 Task: Look for space in Kot Diji, Pakistan from 2nd June, 2023 to 15th June, 2023 for 2 adults in price range Rs.10000 to Rs.15000. Place can be entire place with 1  bedroom having 1 bed and 1 bathroom. Property type can be house, flat, guest house, hotel. Booking option can be shelf check-in. Required host language is English.
Action: Mouse moved to (541, 94)
Screenshot: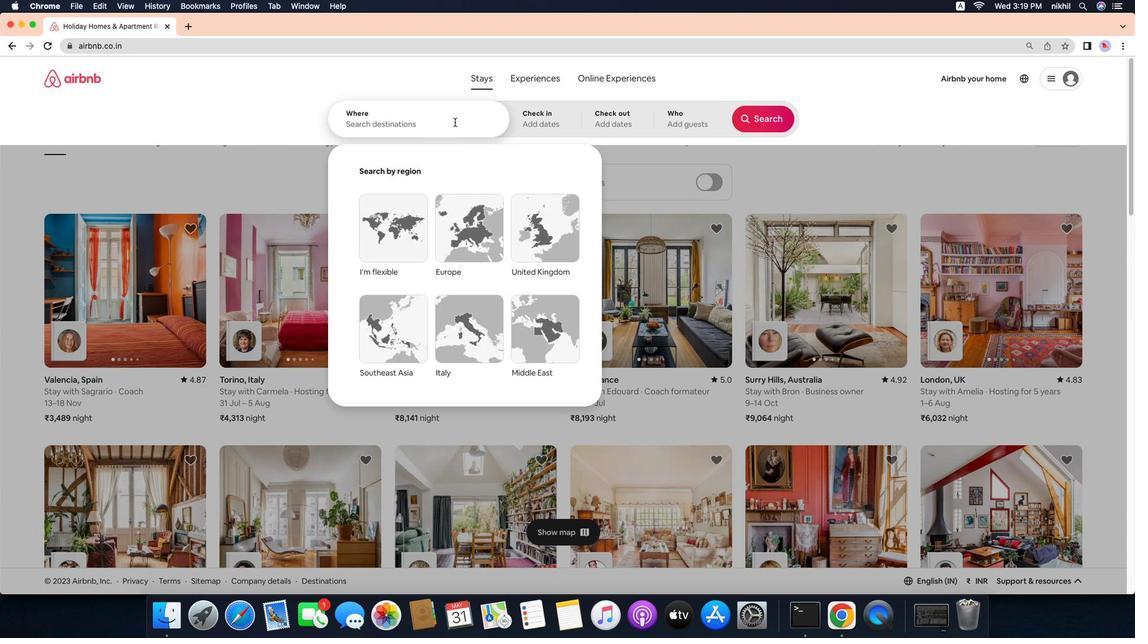 
Action: Mouse pressed left at (541, 94)
Screenshot: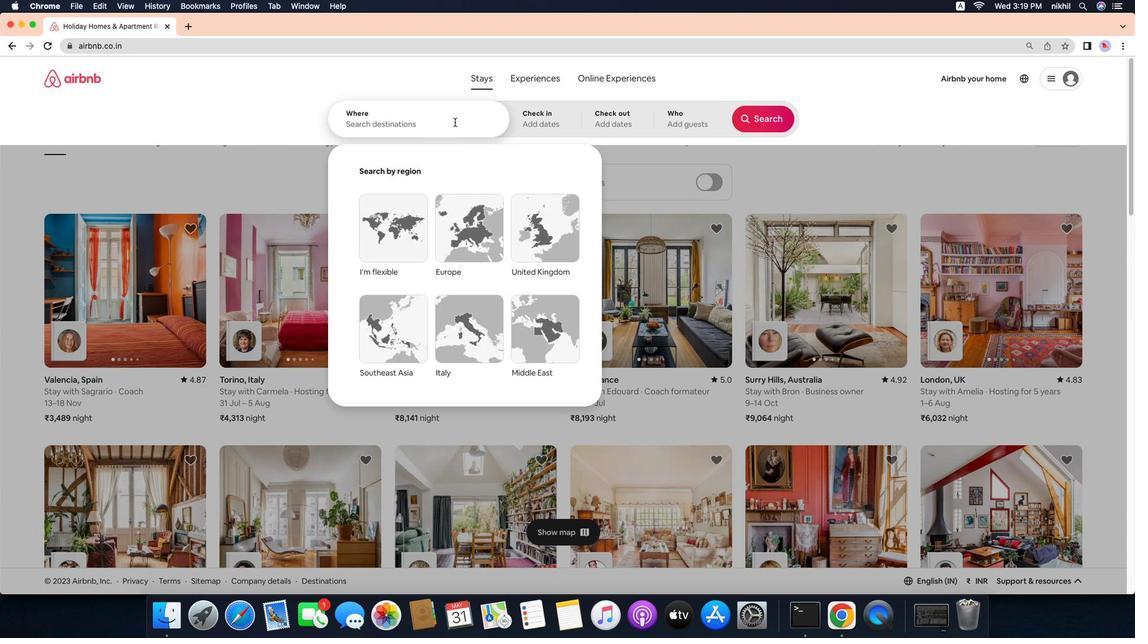 
Action: Mouse moved to (565, 101)
Screenshot: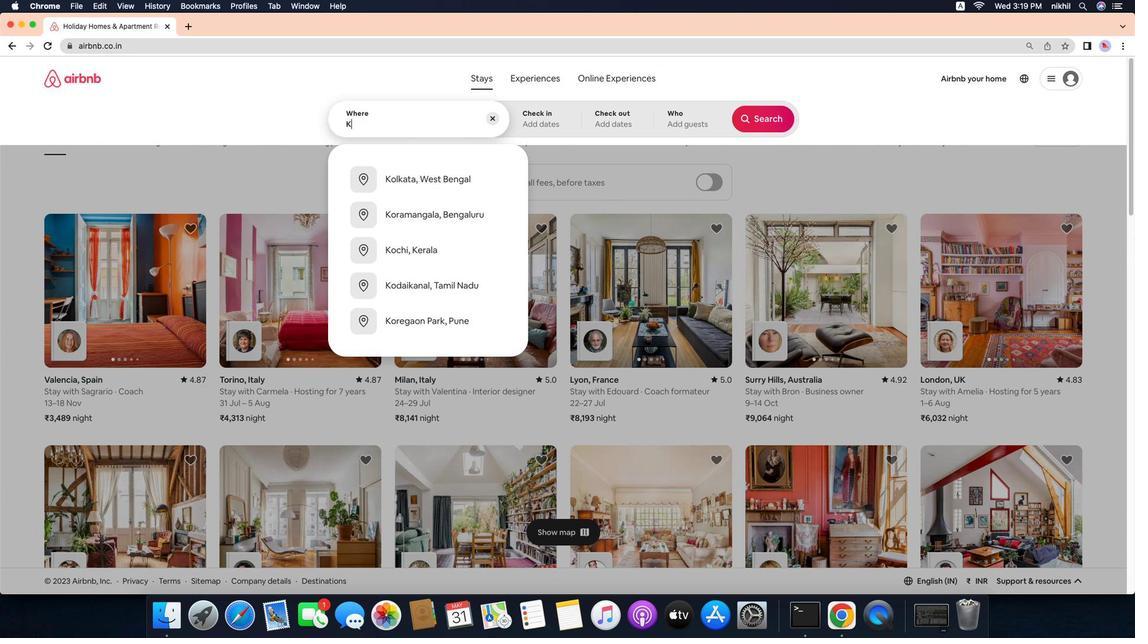 
Action: Mouse pressed left at (565, 101)
Screenshot: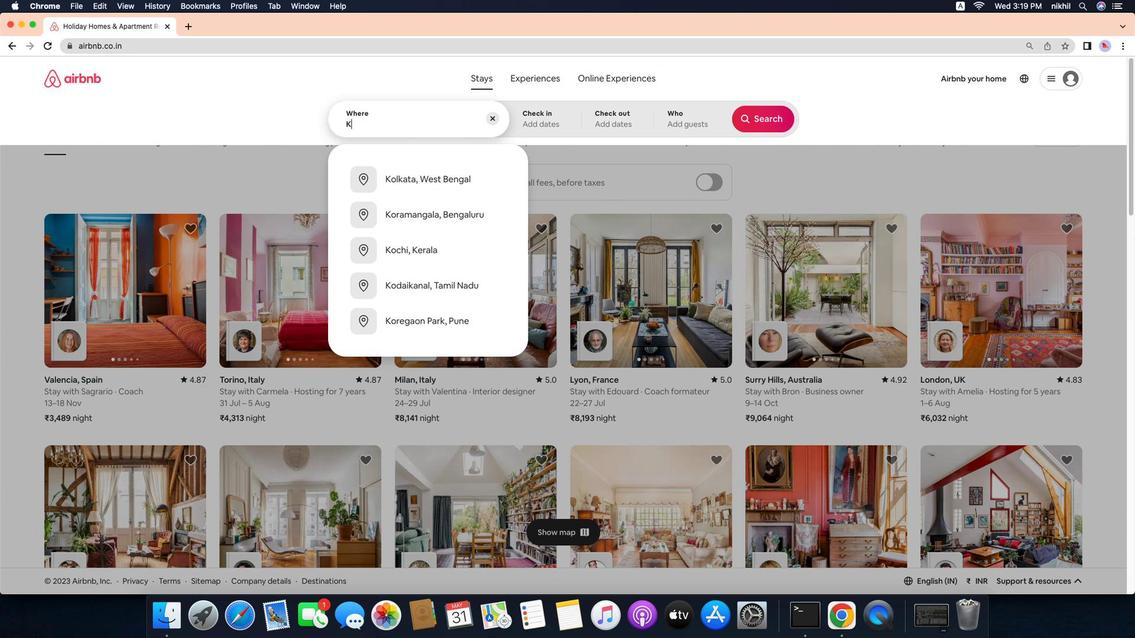 
Action: Mouse moved to (525, 139)
Screenshot: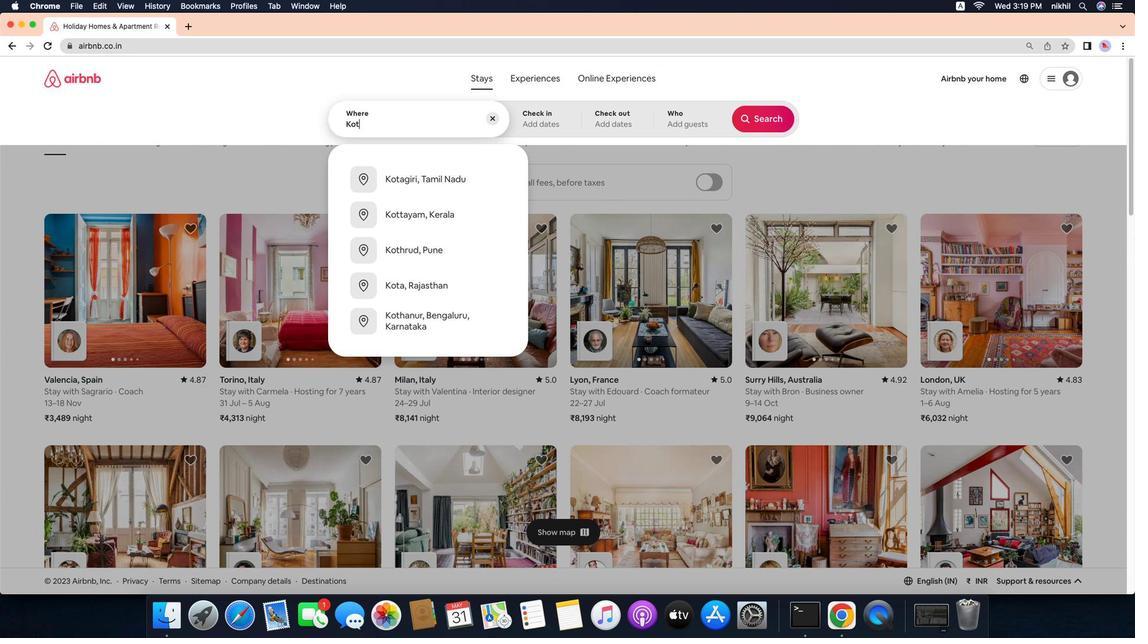 
Action: Mouse pressed left at (525, 139)
Screenshot: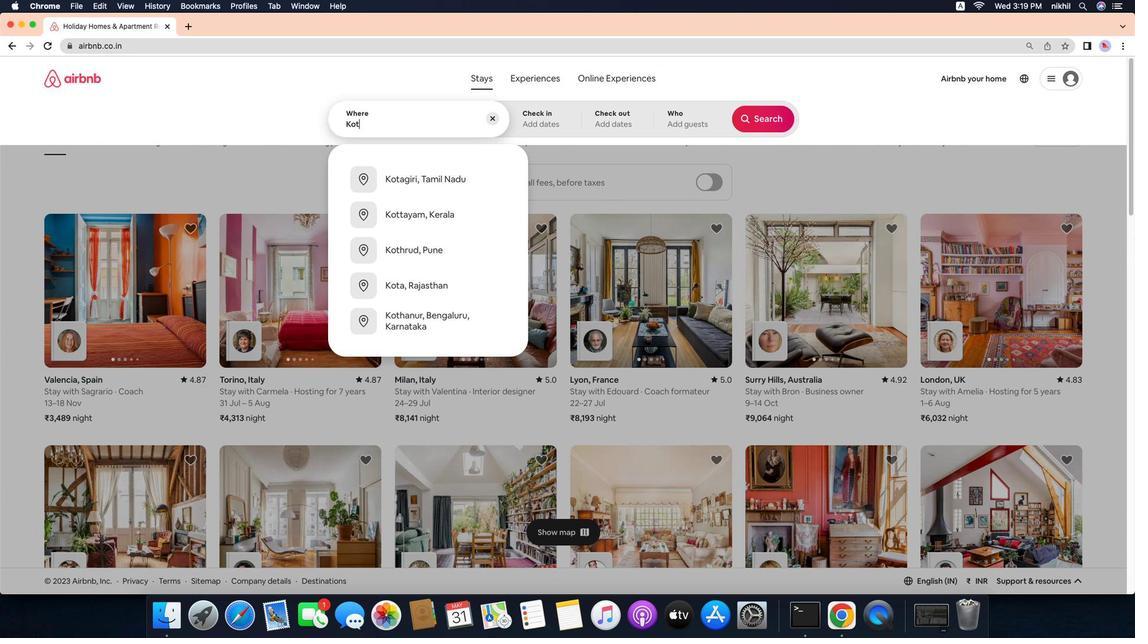 
Action: Mouse moved to (525, 137)
Screenshot: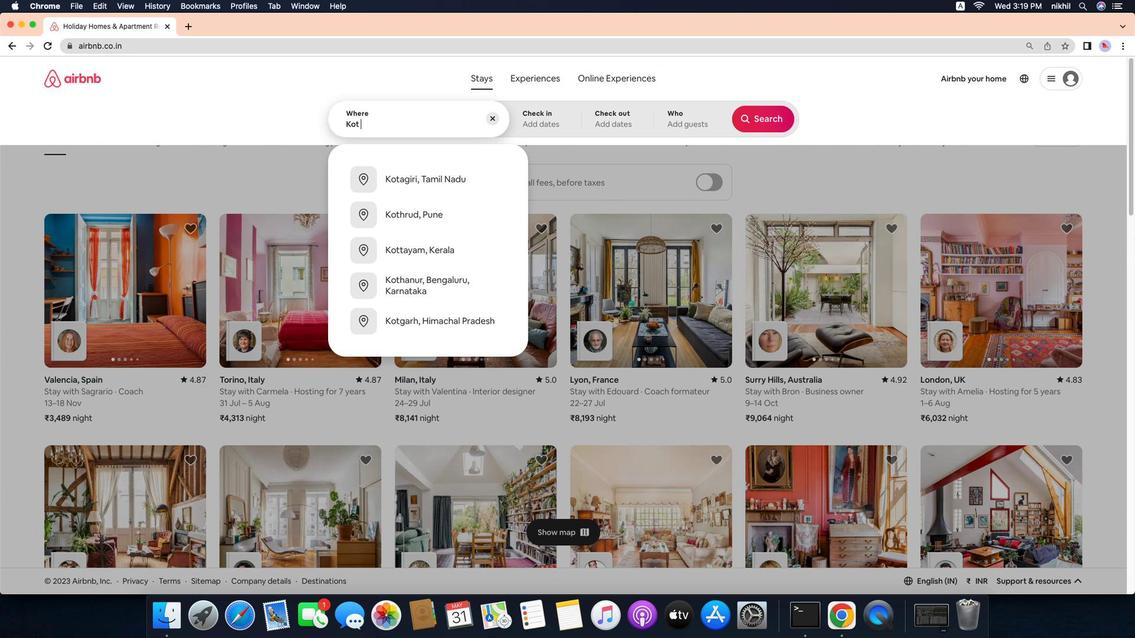 
Action: Key pressed Key.caps_lock'K'Key.caps_lock'o''t'Key.spaceKey.caps_lock'D'Key.caps_lock'i''j''i'','
Screenshot: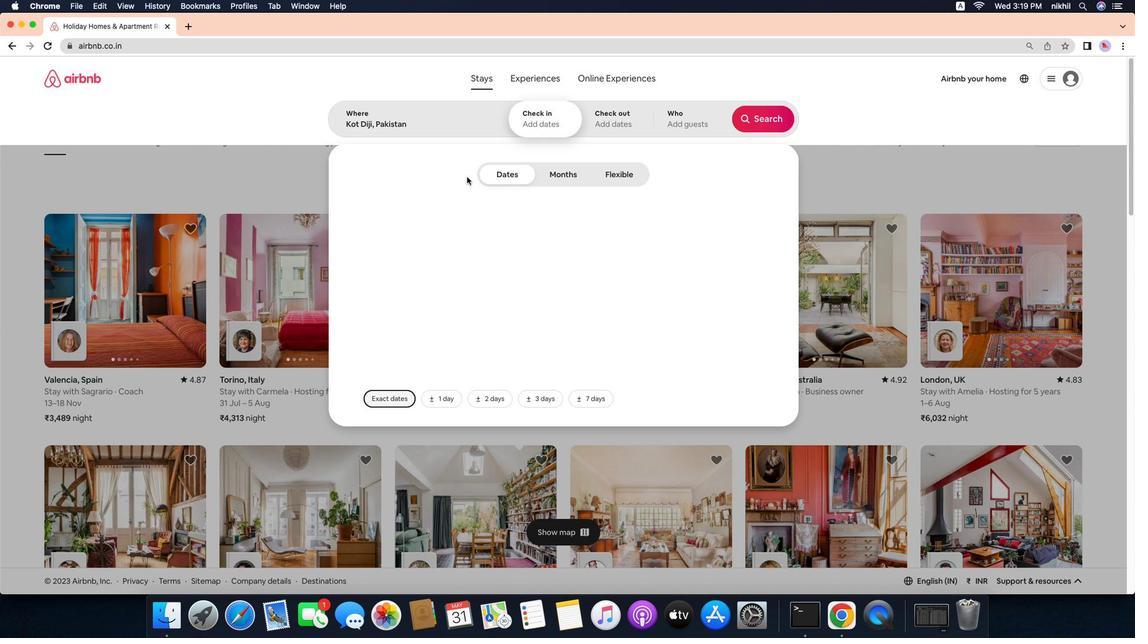 
Action: Mouse moved to (535, 193)
Screenshot: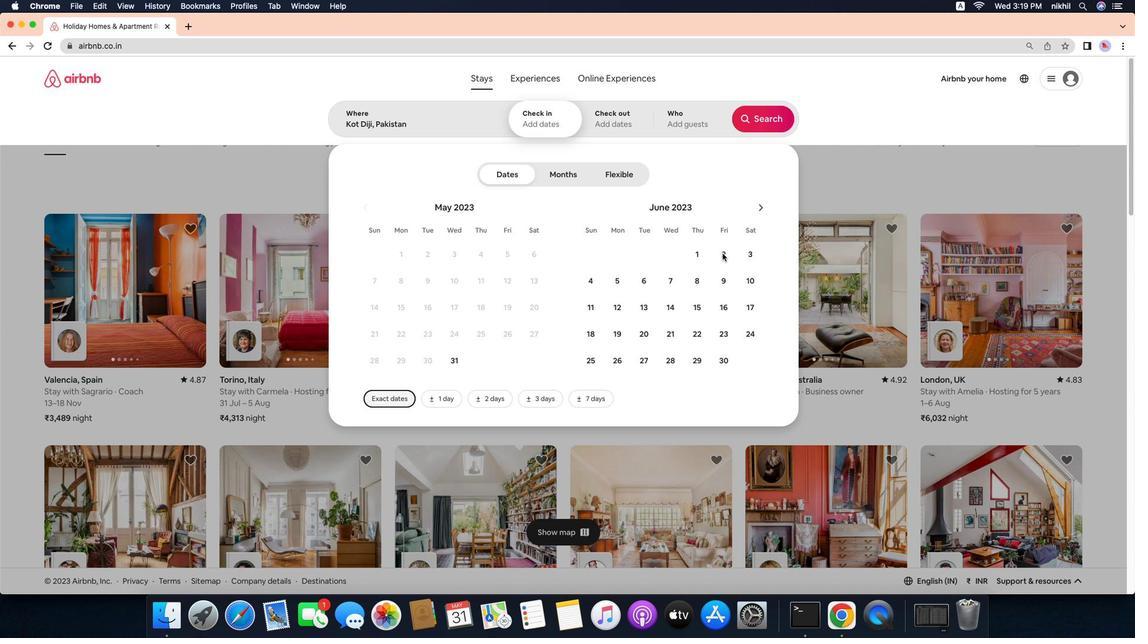
Action: Mouse pressed left at (535, 193)
Screenshot: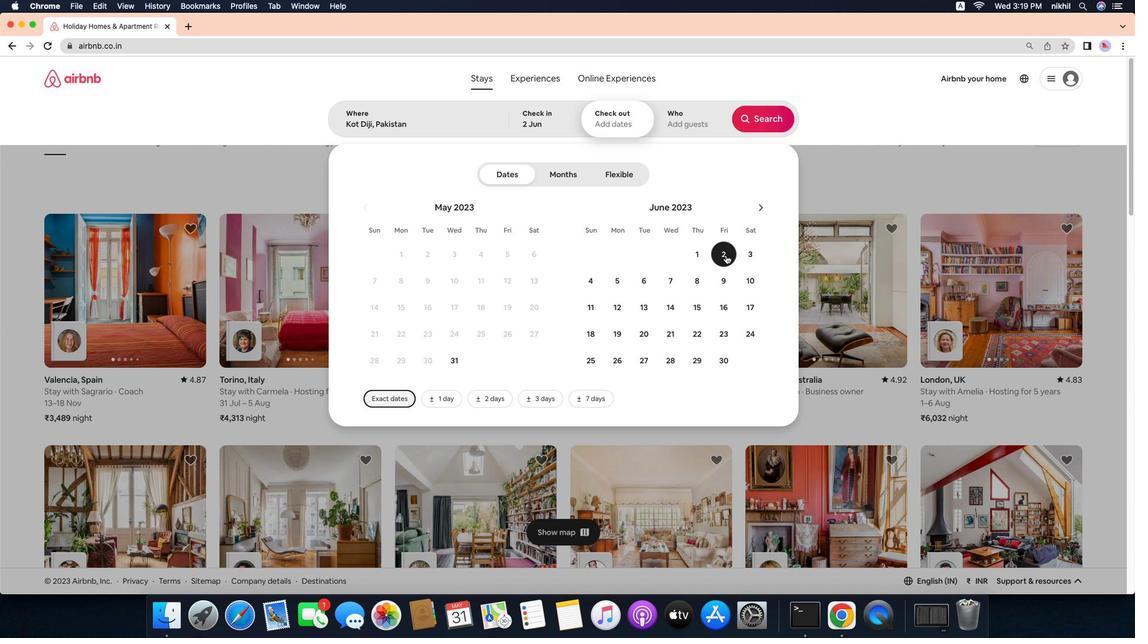 
Action: Mouse moved to (749, 270)
Screenshot: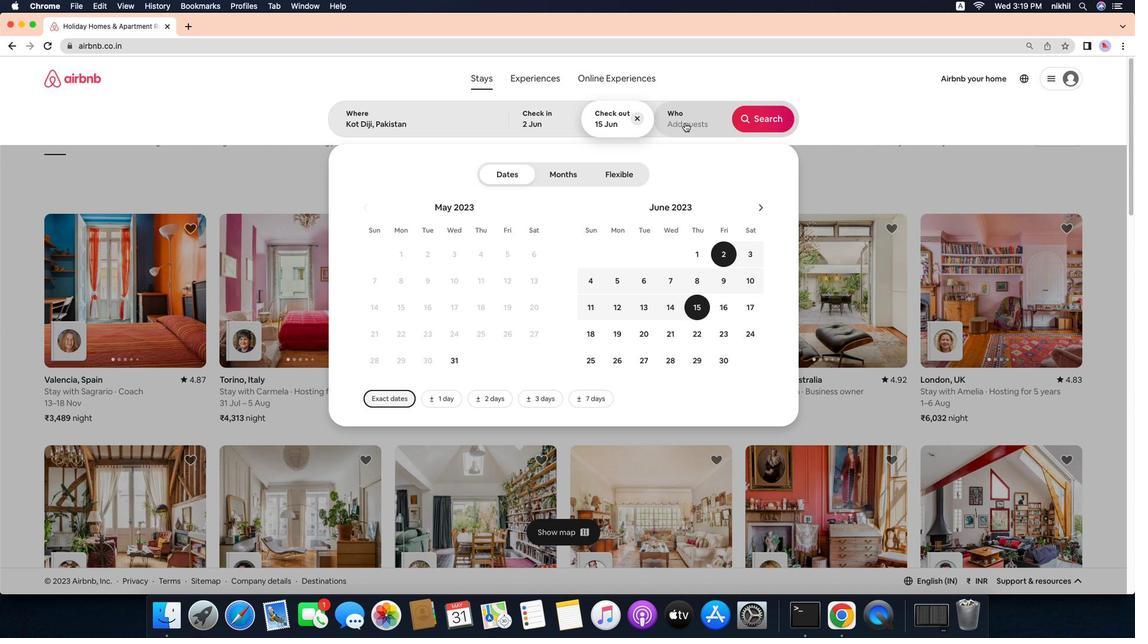 
Action: Mouse pressed left at (749, 270)
Screenshot: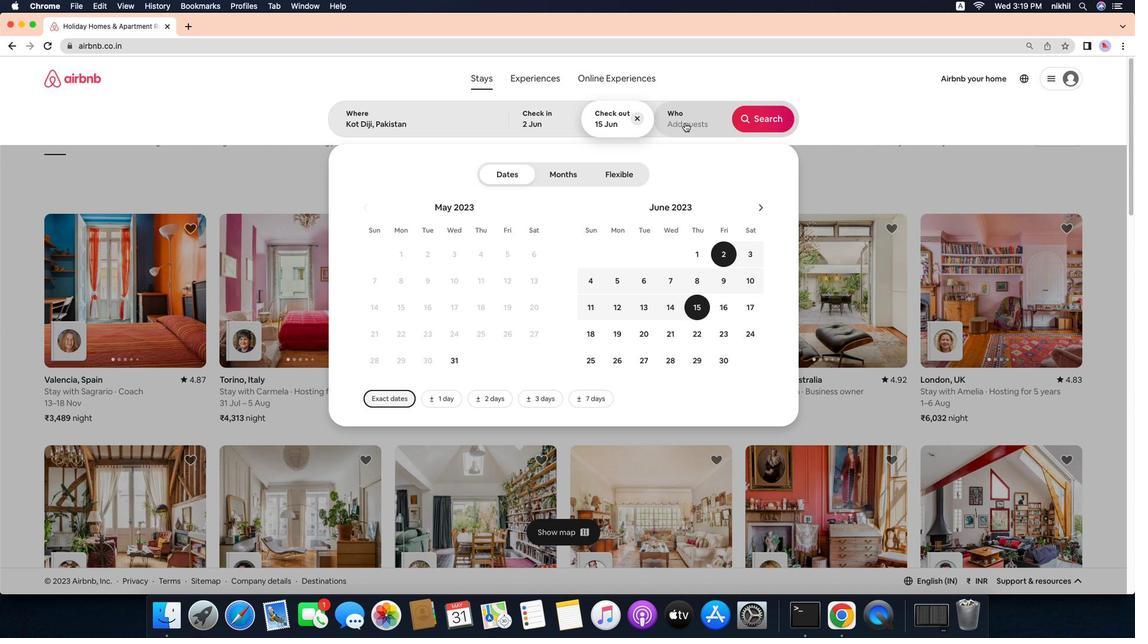 
Action: Mouse moved to (724, 321)
Screenshot: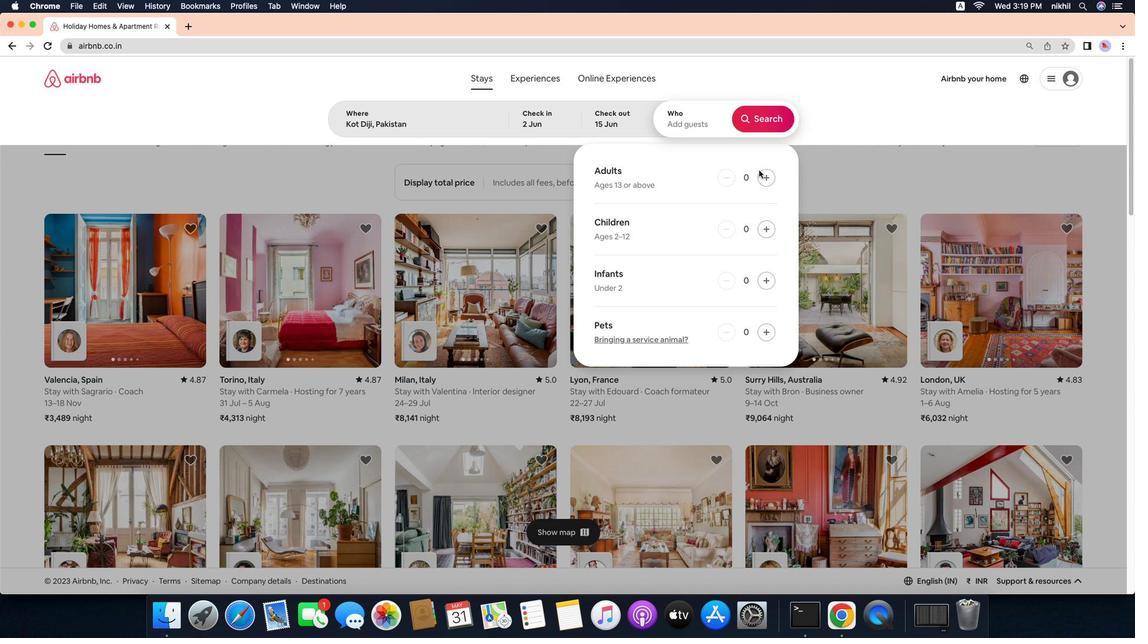 
Action: Mouse pressed left at (724, 321)
Screenshot: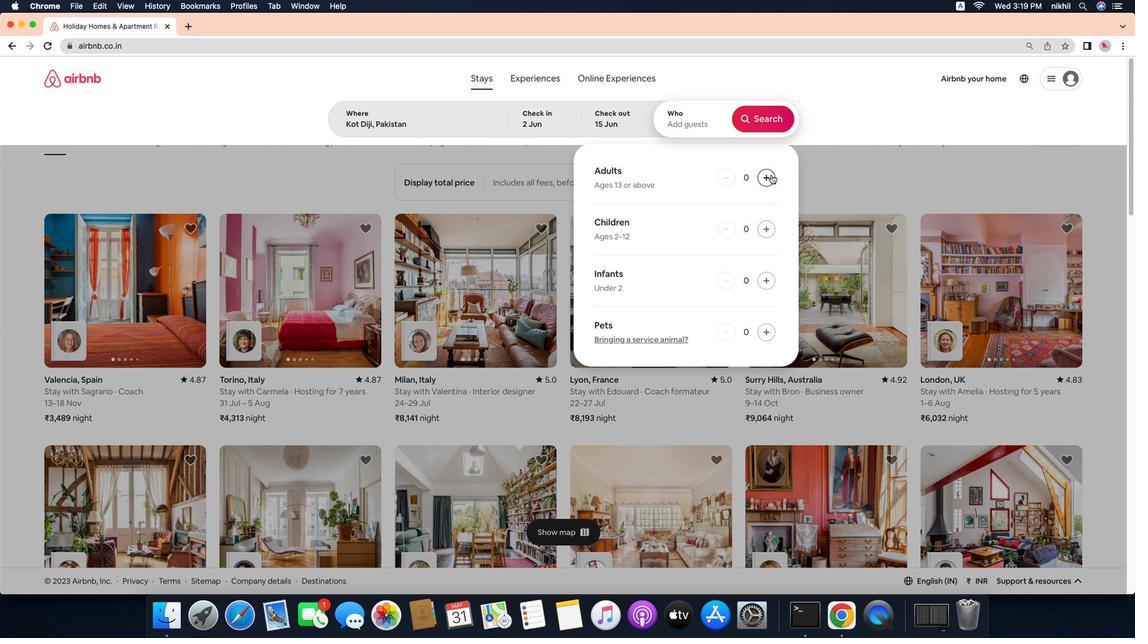 
Action: Mouse moved to (717, 138)
Screenshot: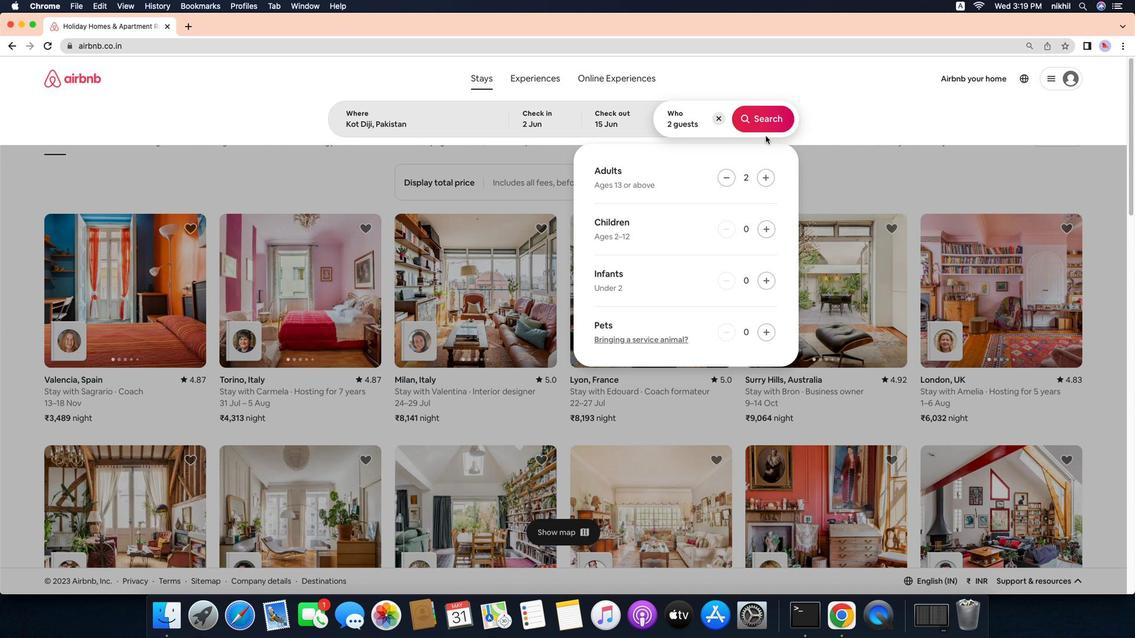 
Action: Mouse pressed left at (717, 138)
Screenshot: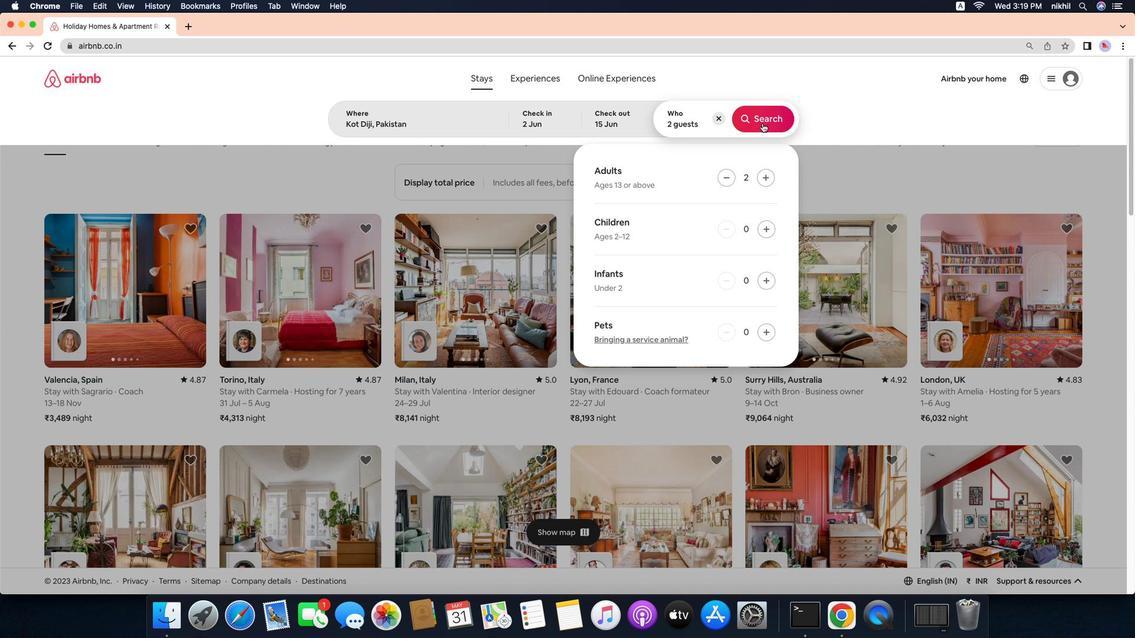 
Action: Mouse moved to (790, 191)
Screenshot: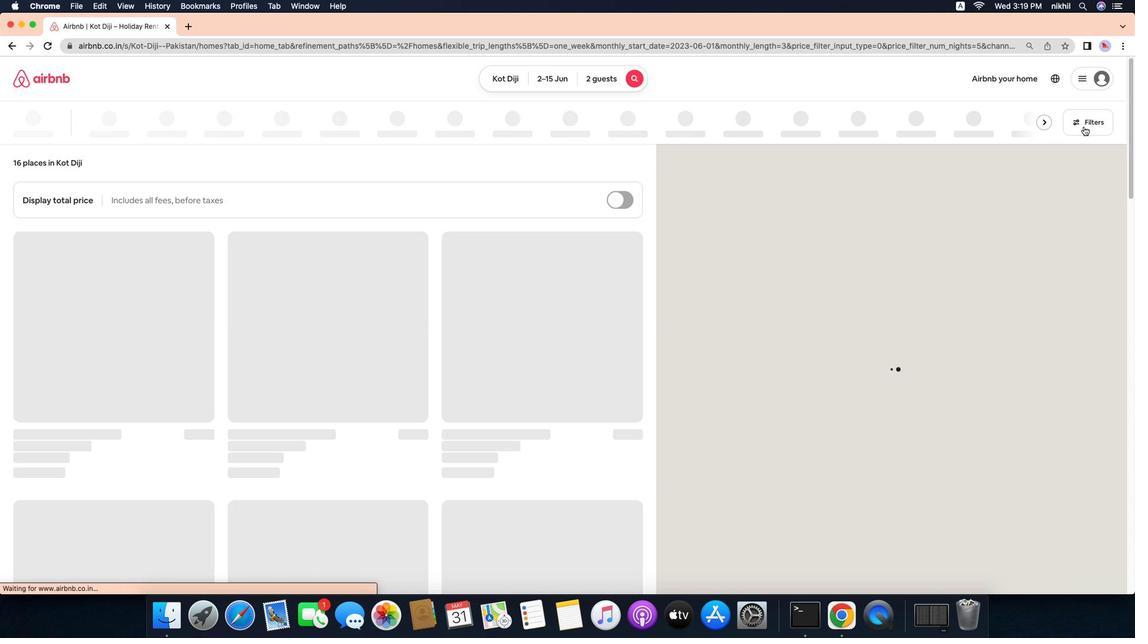 
Action: Mouse pressed left at (790, 191)
Screenshot: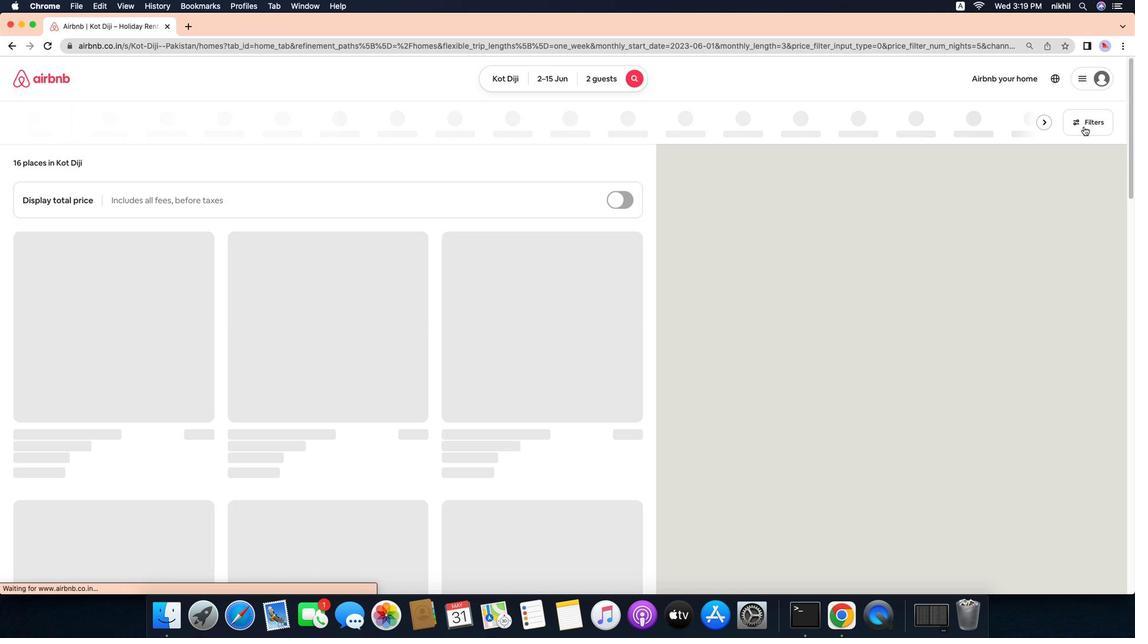 
Action: Mouse pressed left at (790, 191)
Screenshot: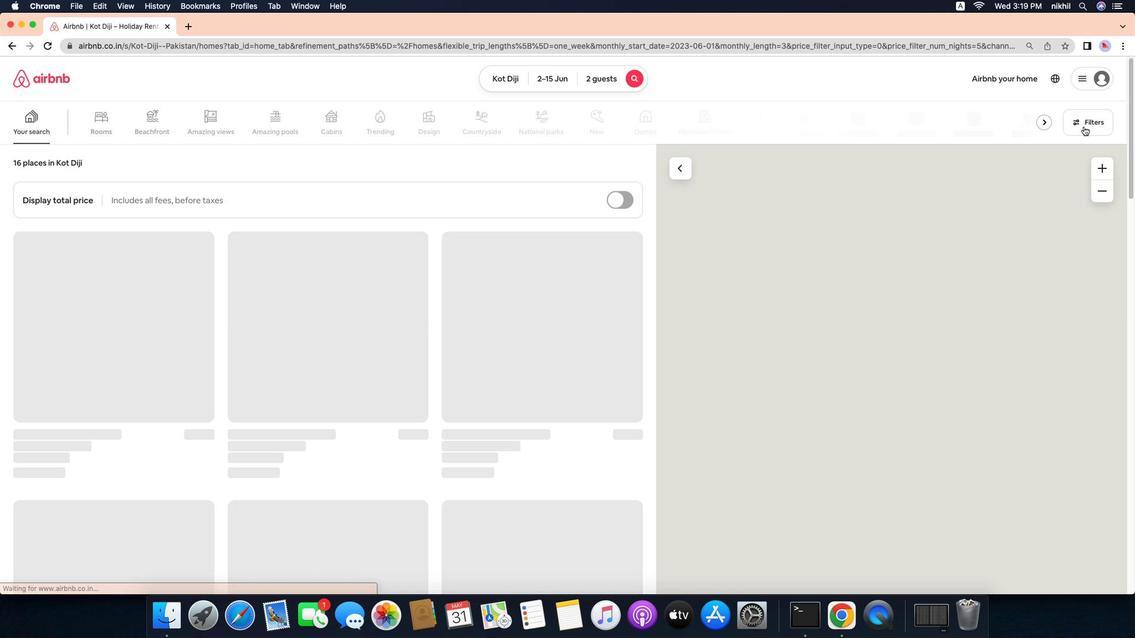 
Action: Mouse moved to (782, 139)
Screenshot: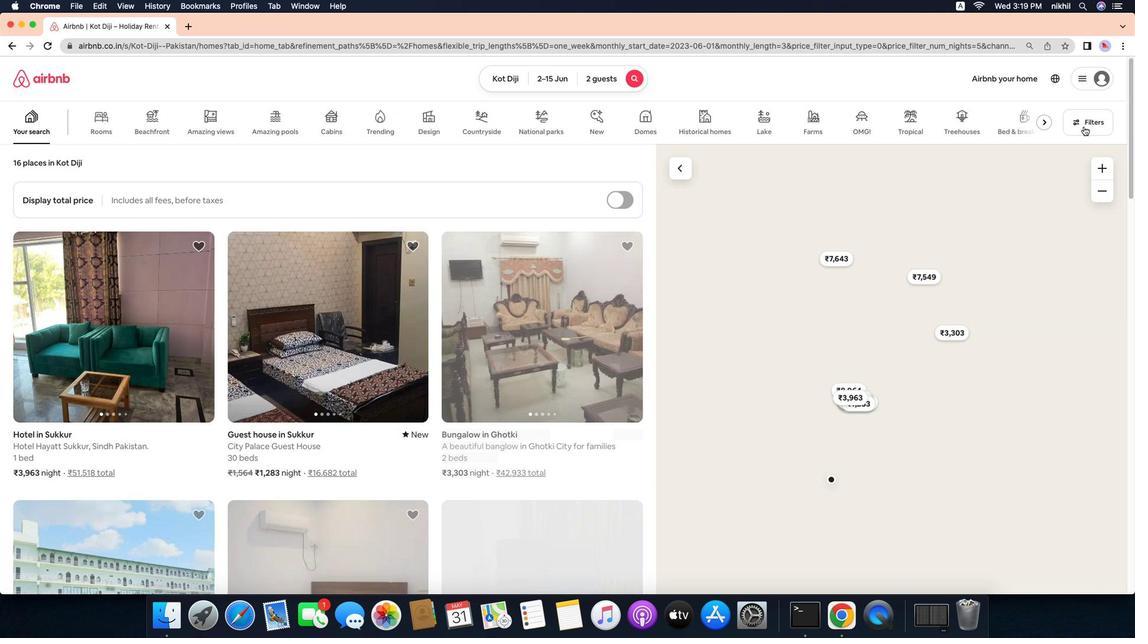 
Action: Mouse pressed left at (782, 139)
Screenshot: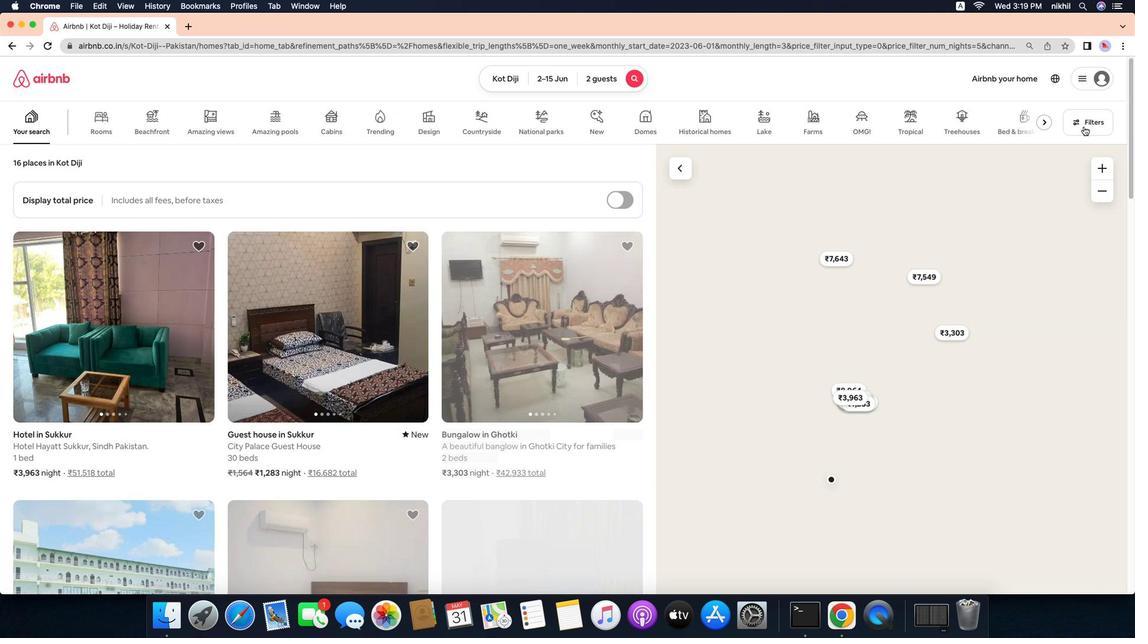 
Action: Mouse moved to (1052, 141)
Screenshot: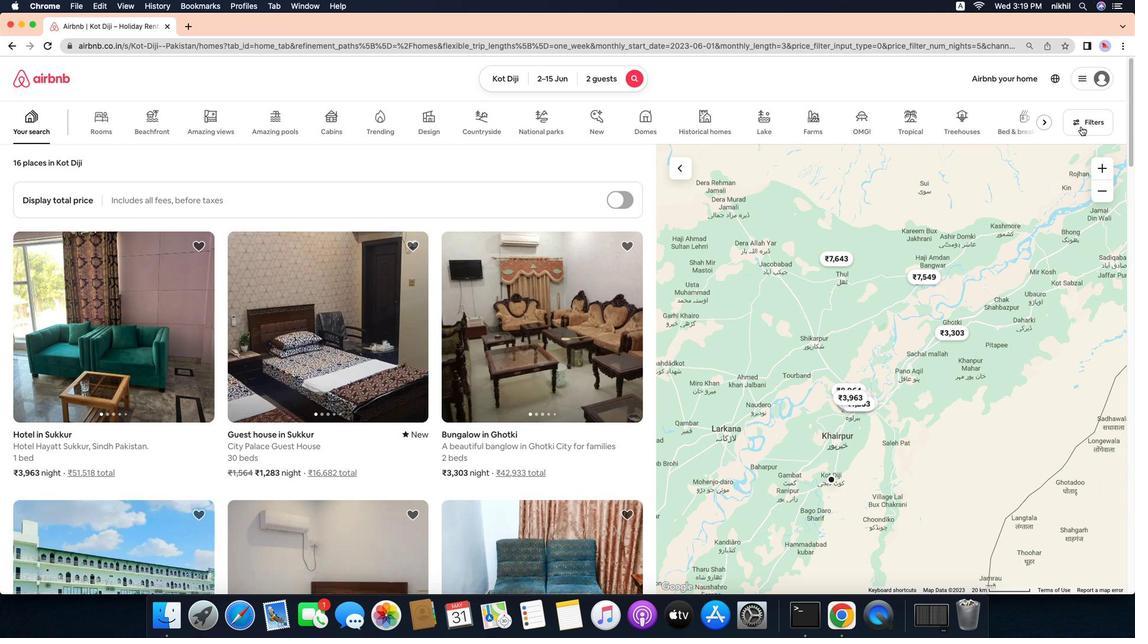 
Action: Mouse pressed left at (1052, 141)
Screenshot: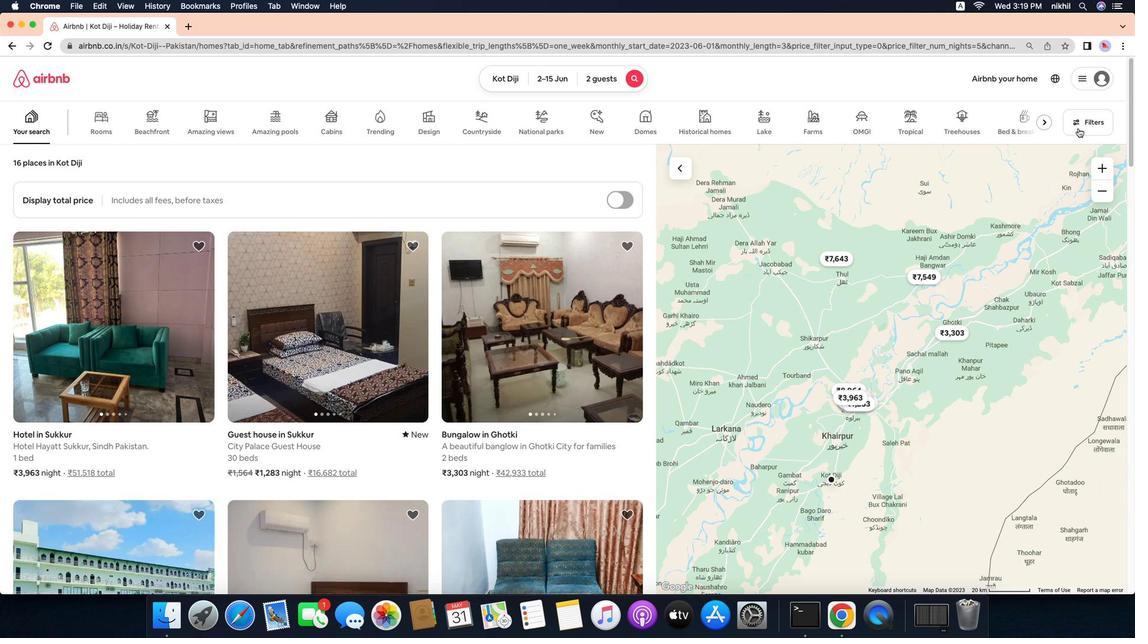 
Action: Mouse moved to (1047, 144)
Screenshot: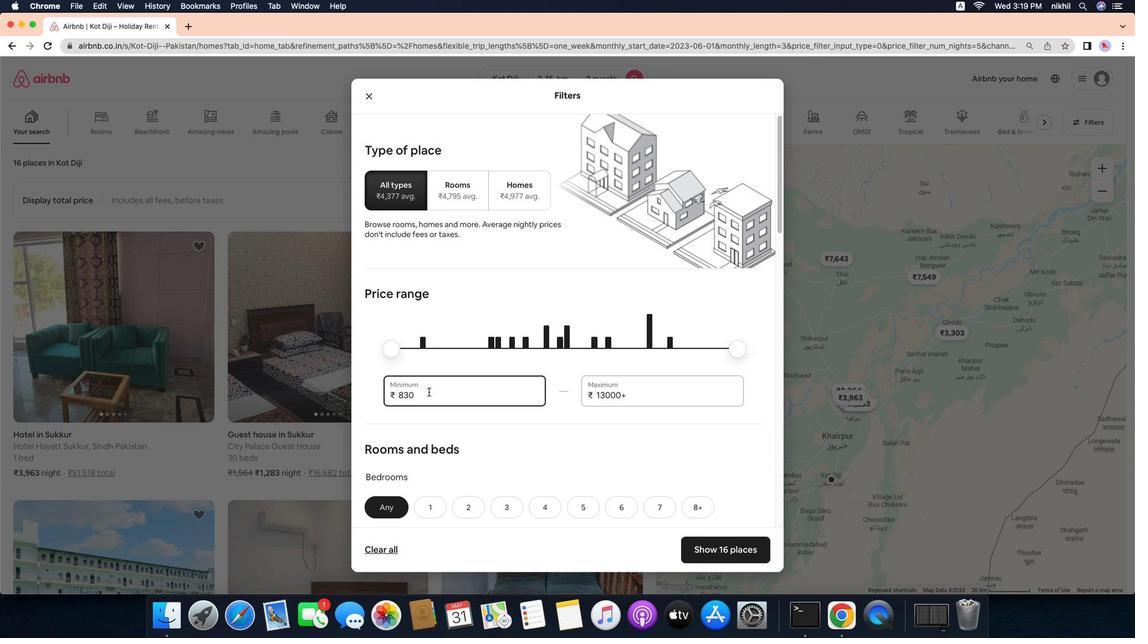 
Action: Mouse pressed left at (1047, 144)
Screenshot: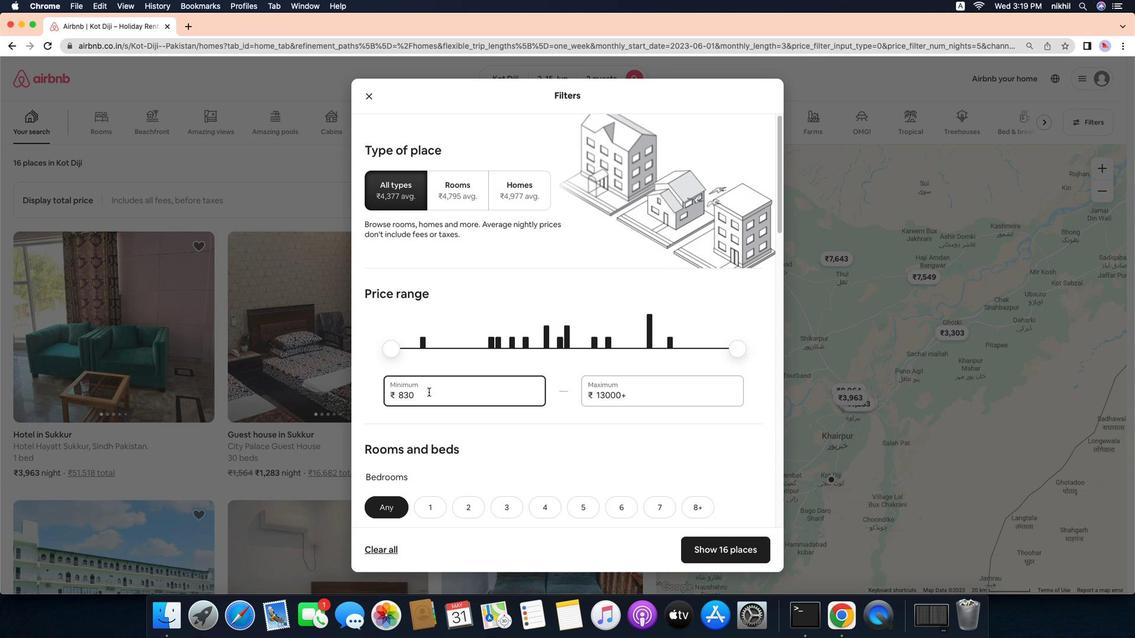 
Action: Mouse moved to (503, 409)
Screenshot: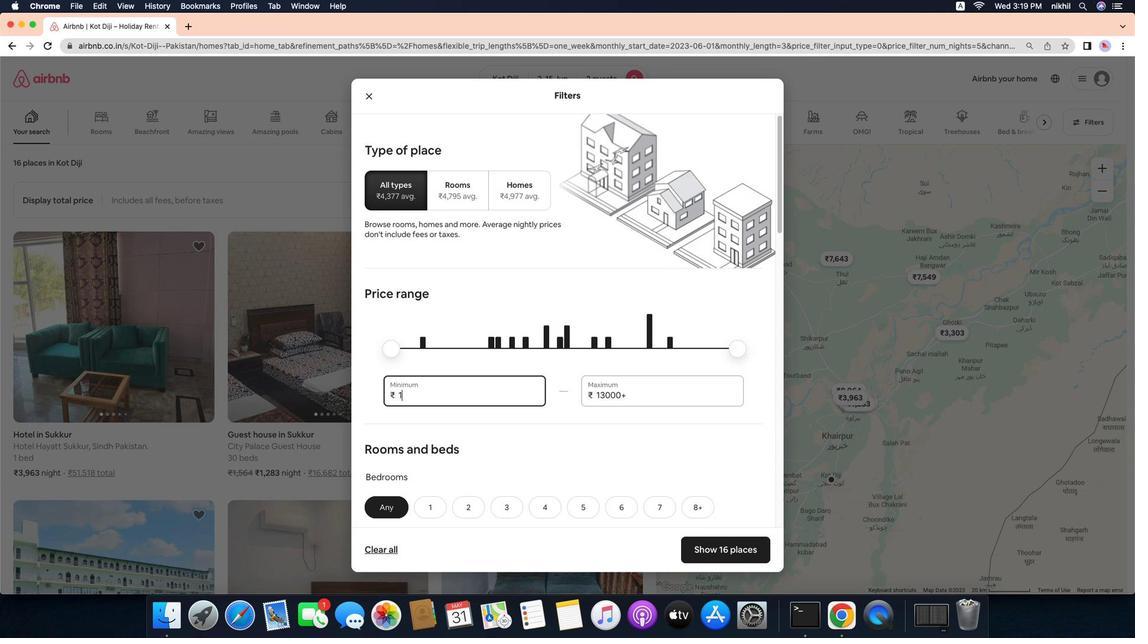 
Action: Mouse pressed left at (503, 409)
Screenshot: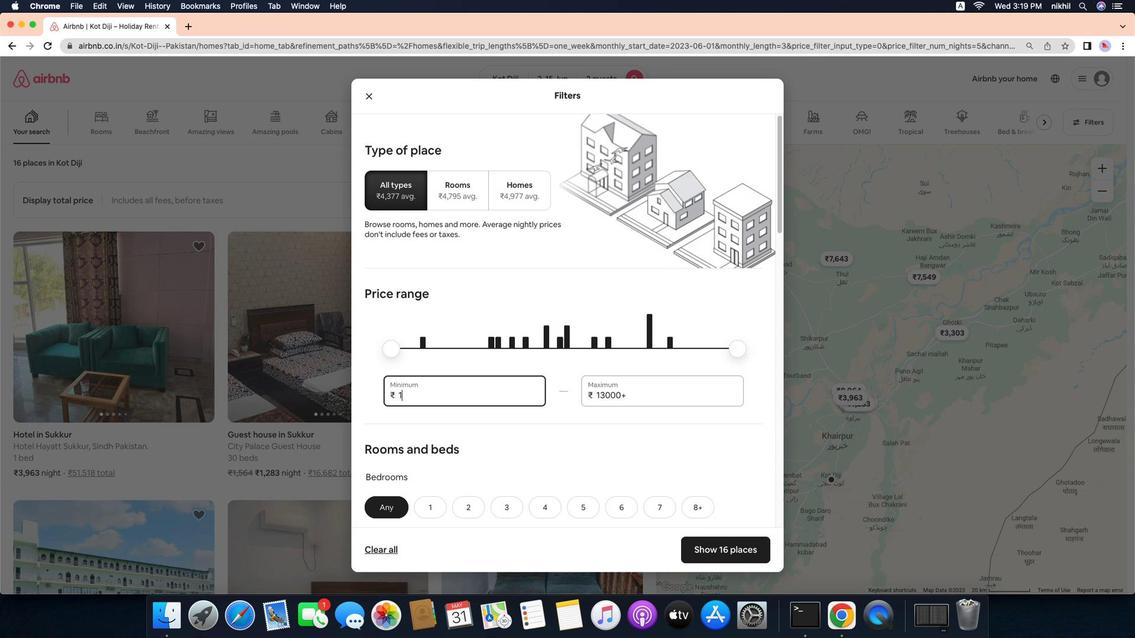 
Action: Mouse moved to (503, 409)
Screenshot: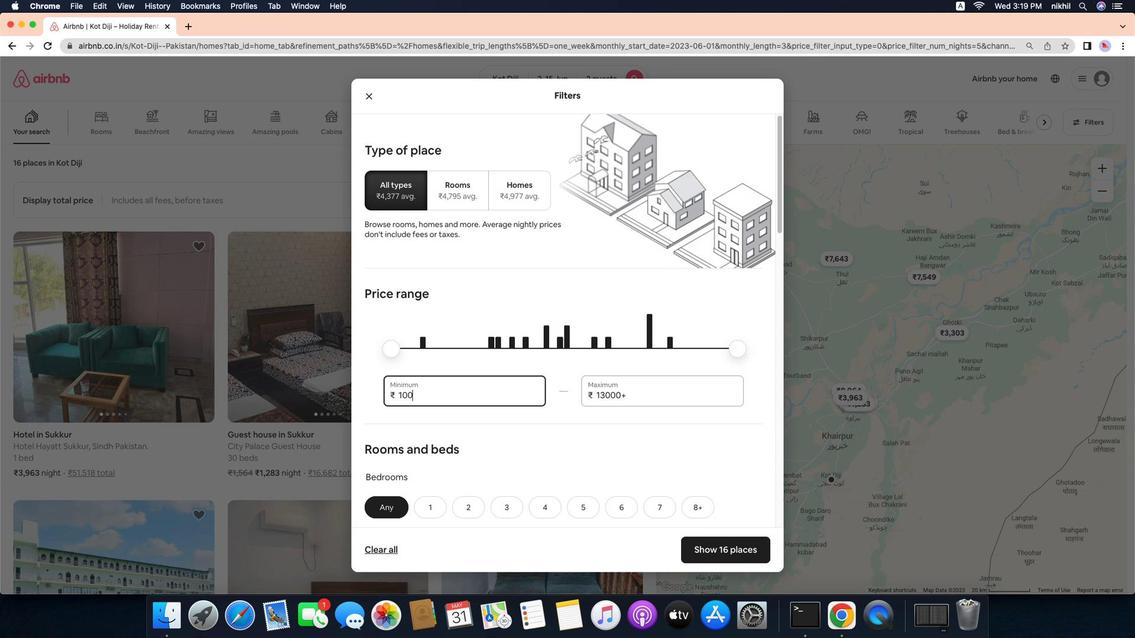 
Action: Key pressed Key.backspaceKey.backspaceKey.backspaceKey.backspace'1''0''0''0''0'
Screenshot: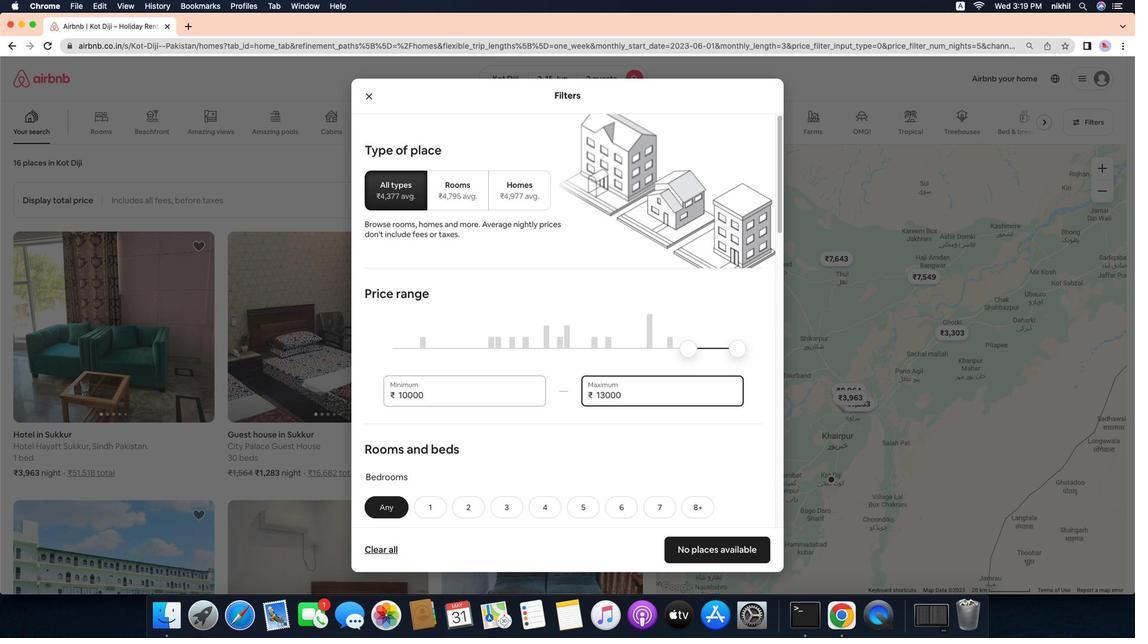 
Action: Mouse moved to (691, 412)
Screenshot: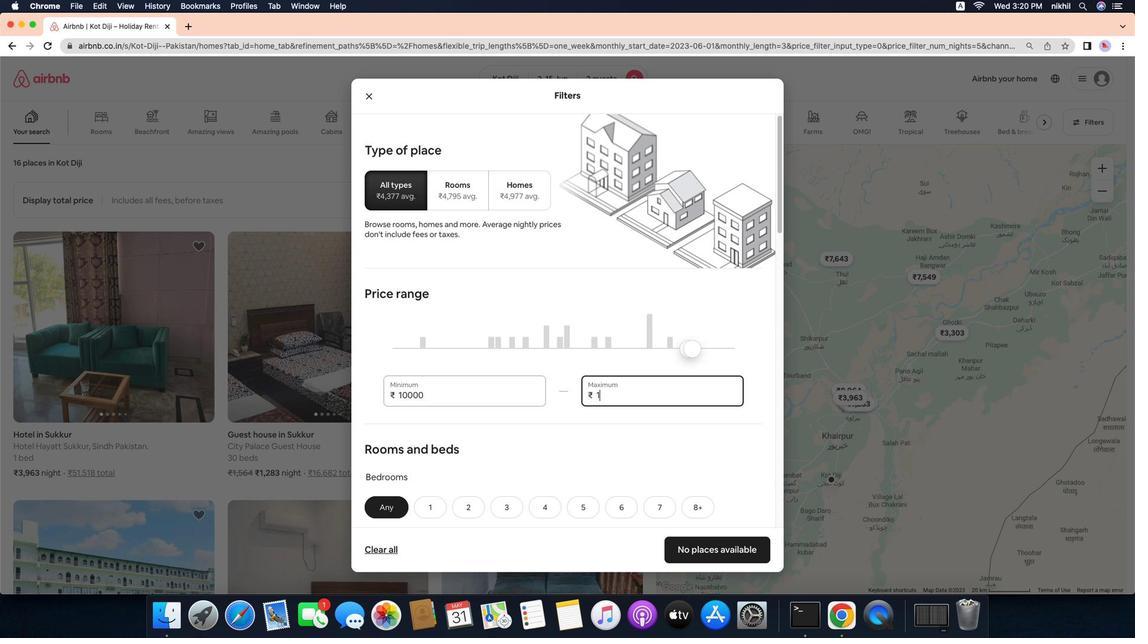 
Action: Mouse pressed left at (691, 412)
Screenshot: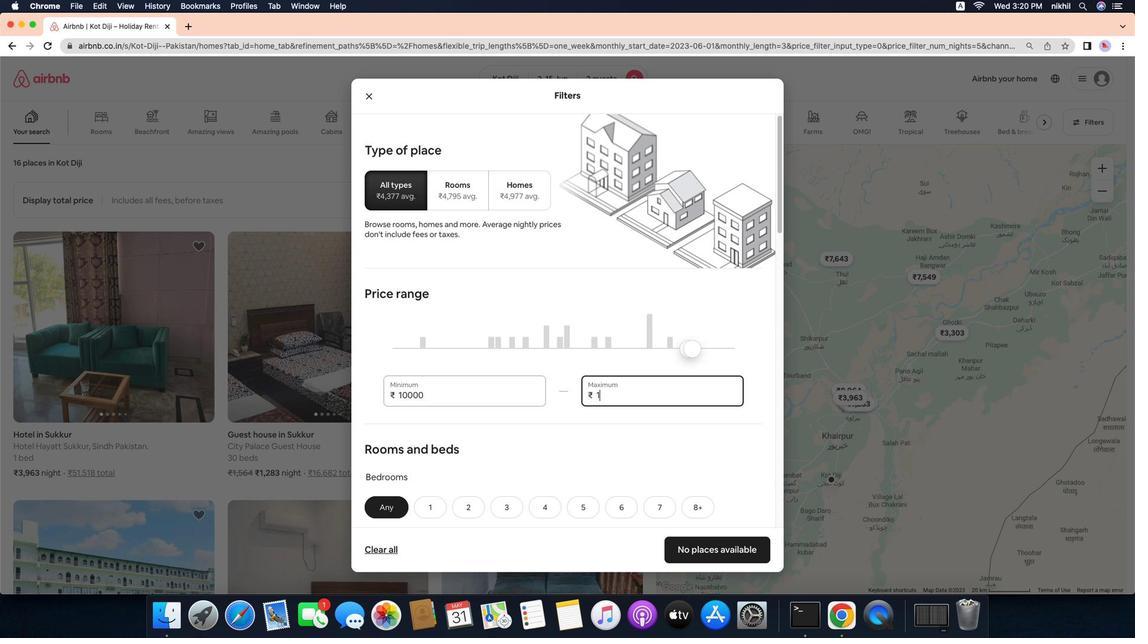 
Action: Mouse moved to (689, 412)
Screenshot: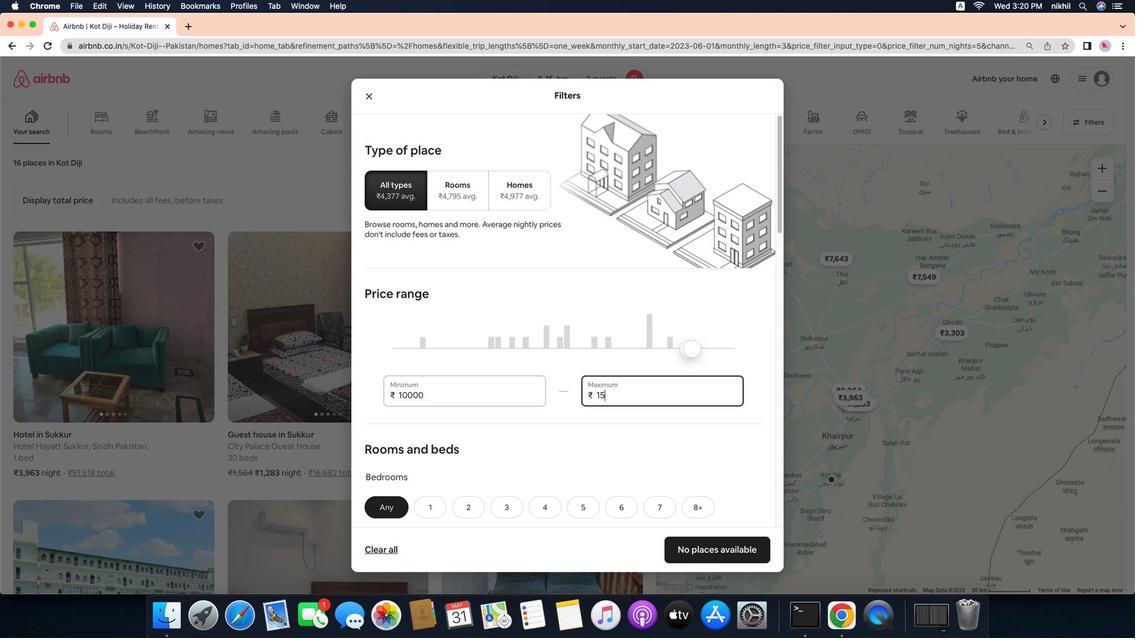 
Action: Key pressed Key.backspaceKey.backspaceKey.backspaceKey.backspaceKey.backspaceKey.backspace'1''5''0''0''0'
Screenshot: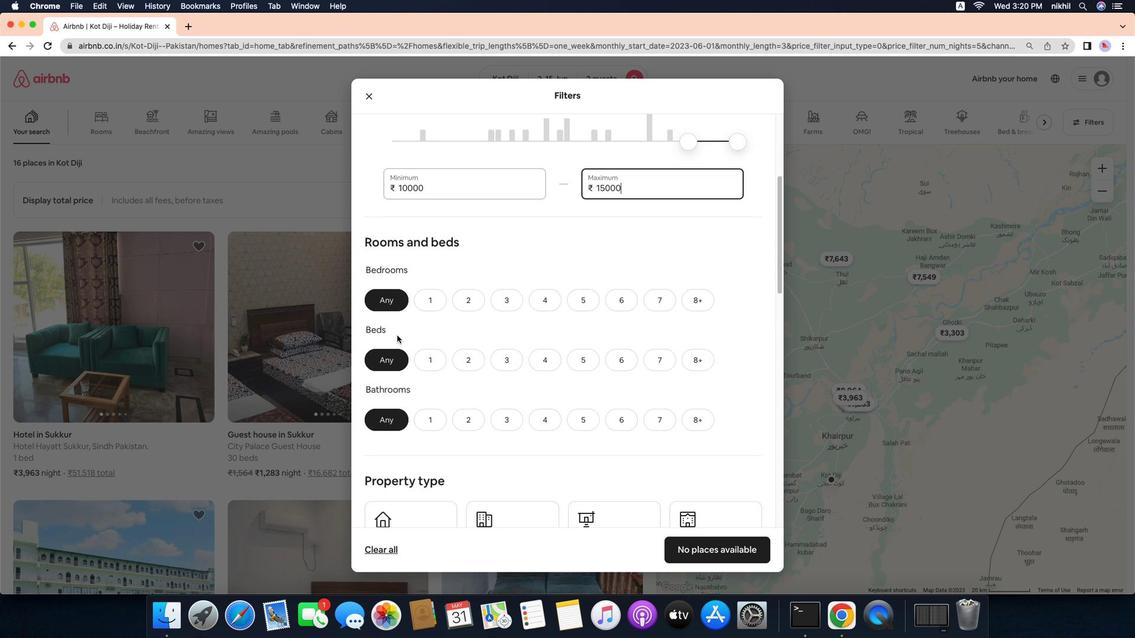 
Action: Mouse moved to (546, 417)
Screenshot: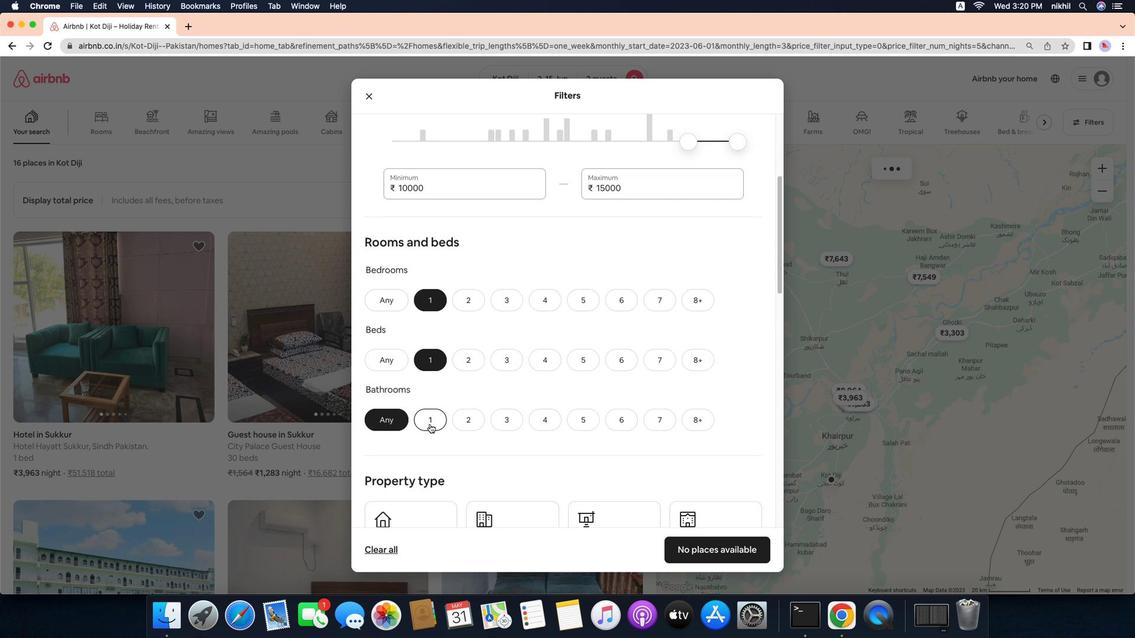 
Action: Mouse scrolled (546, 417) with delta (144, 14)
Screenshot: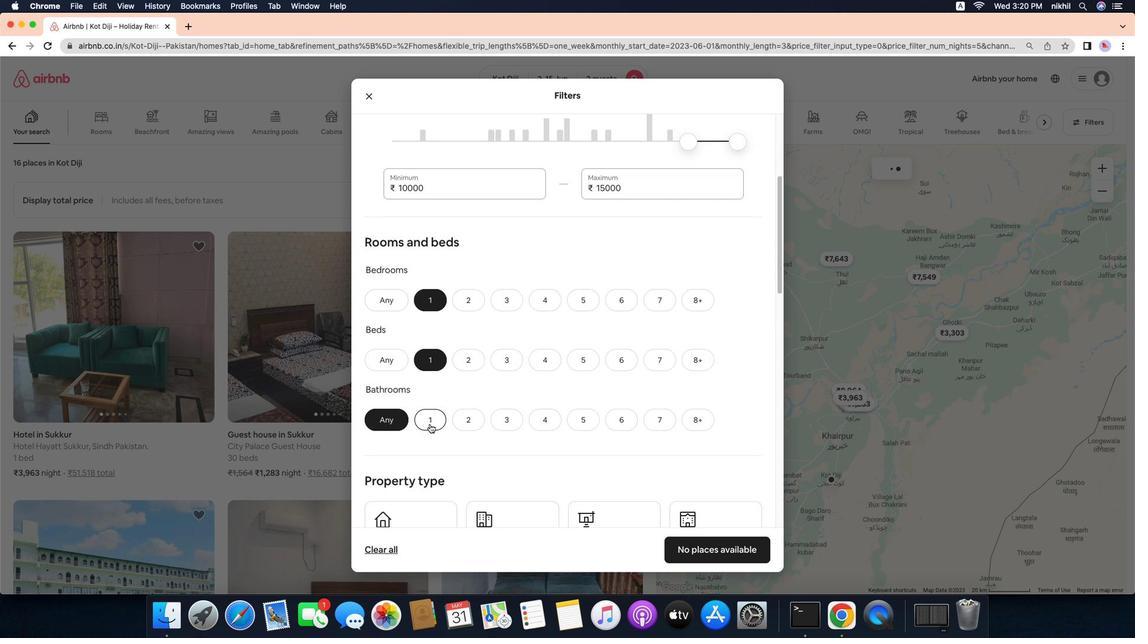 
Action: Mouse scrolled (546, 417) with delta (144, 14)
Screenshot: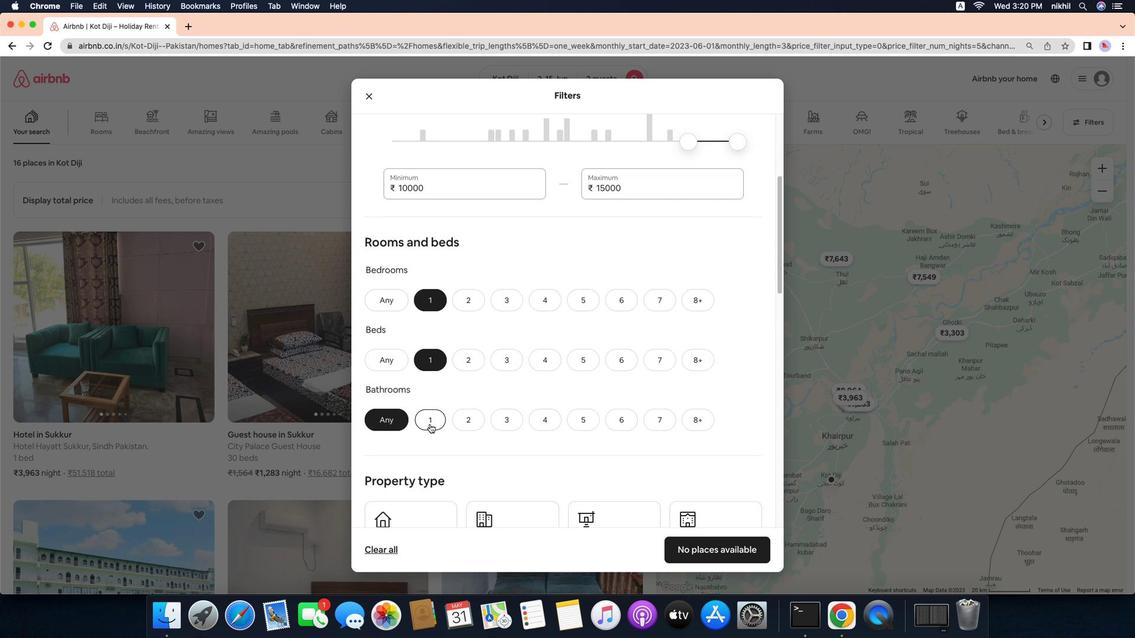 
Action: Mouse scrolled (546, 417) with delta (144, 13)
Screenshot: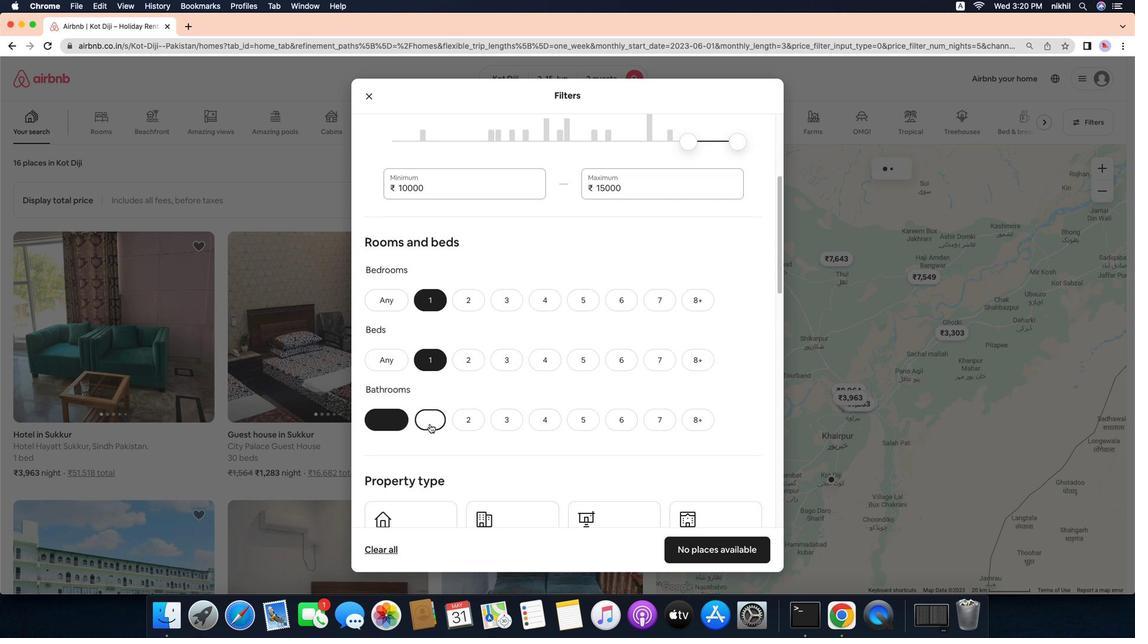
Action: Mouse scrolled (546, 417) with delta (144, 11)
Screenshot: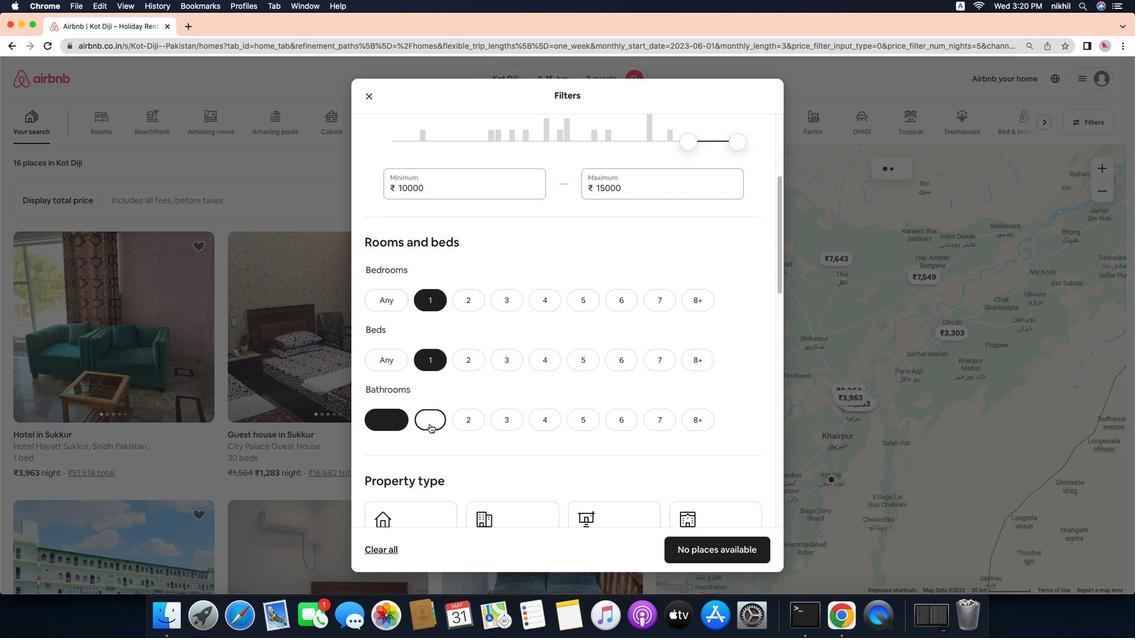 
Action: Mouse moved to (496, 323)
Screenshot: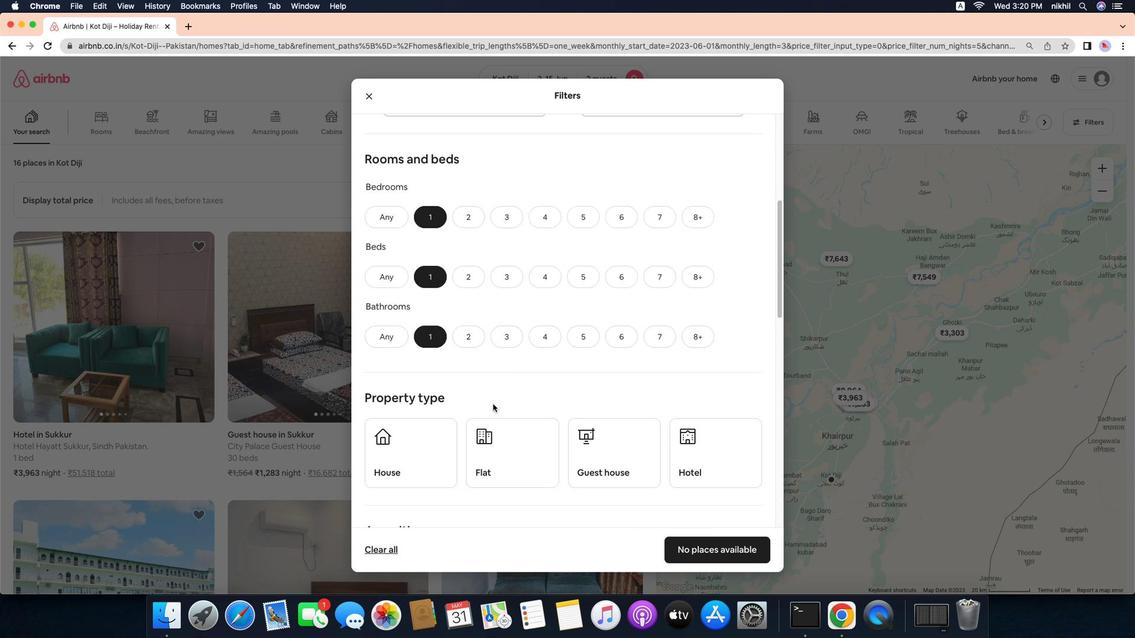 
Action: Mouse pressed left at (496, 323)
Screenshot: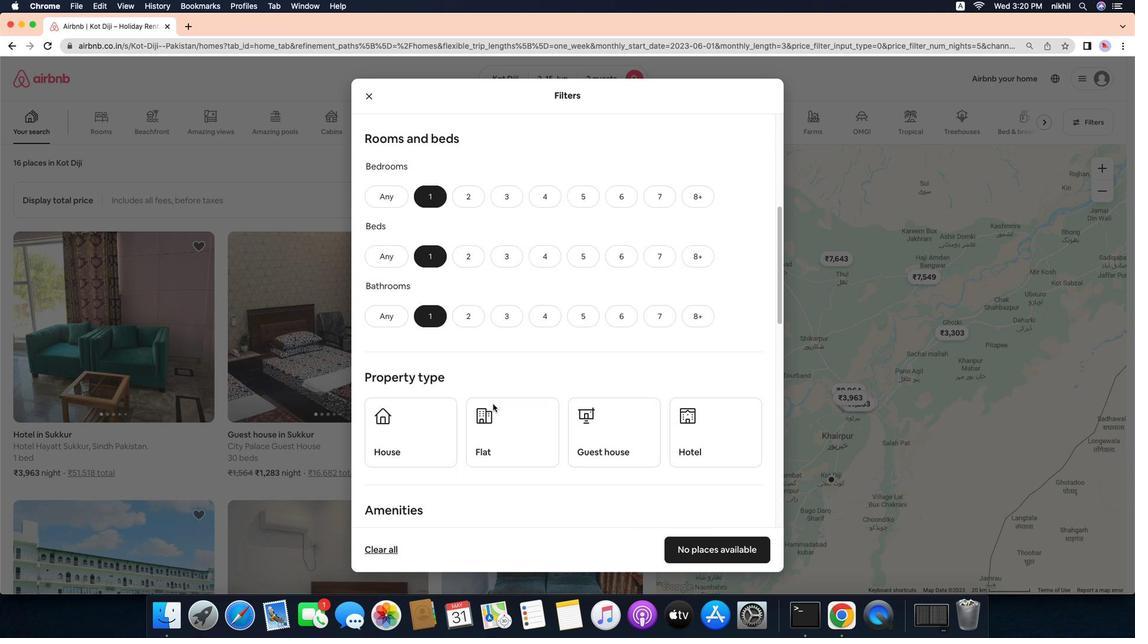 
Action: Mouse moved to (508, 378)
Screenshot: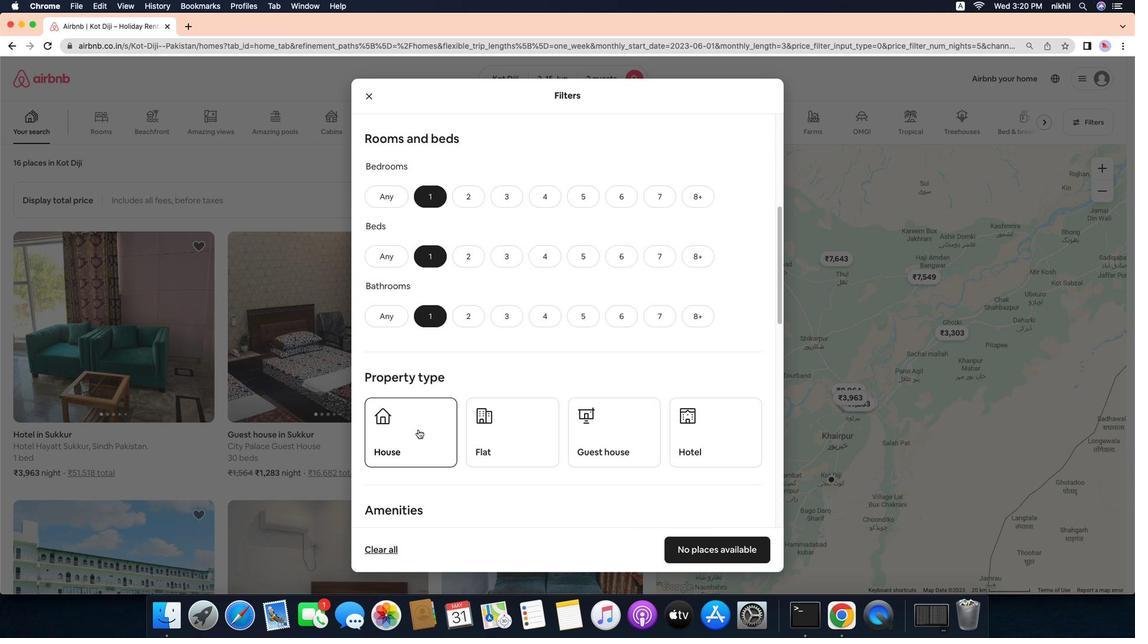 
Action: Mouse pressed left at (508, 378)
Screenshot: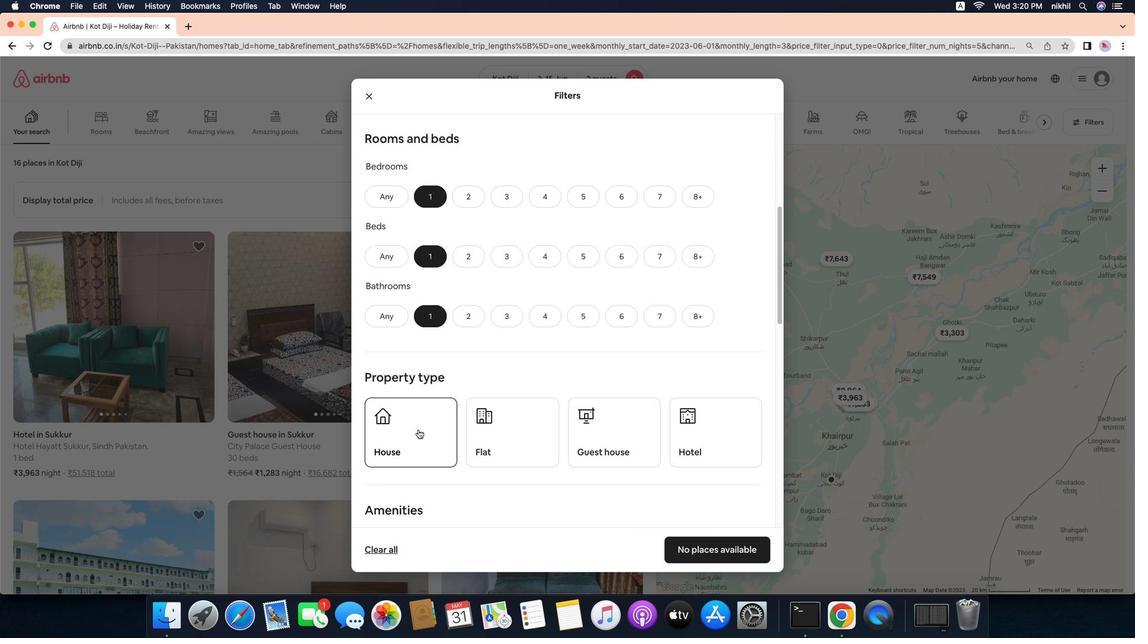 
Action: Mouse moved to (504, 442)
Screenshot: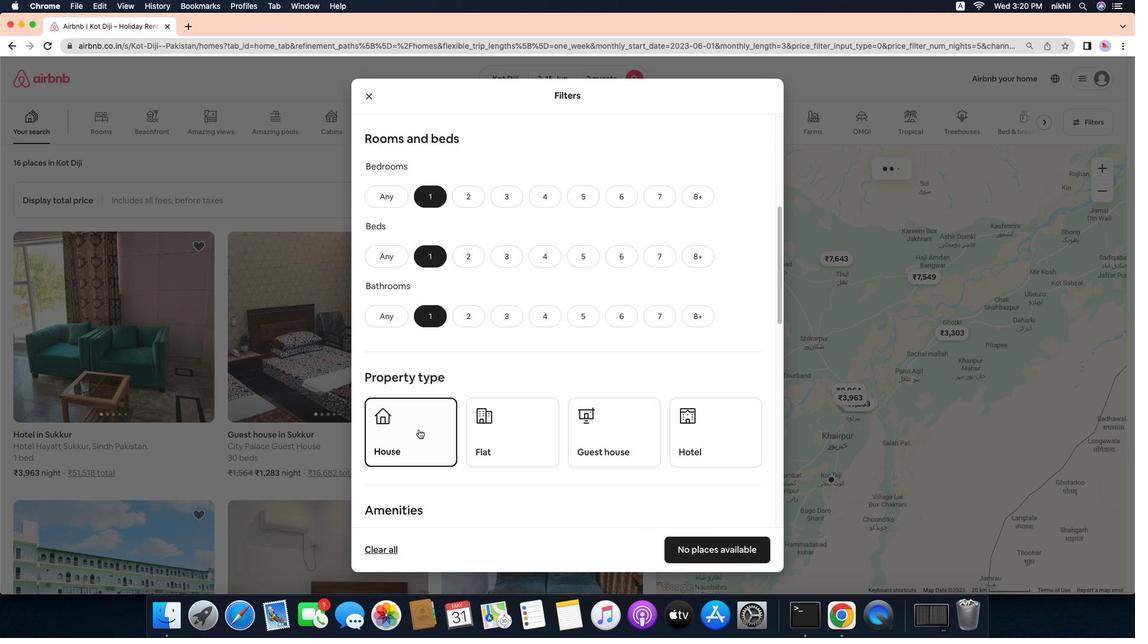 
Action: Mouse pressed left at (504, 442)
Screenshot: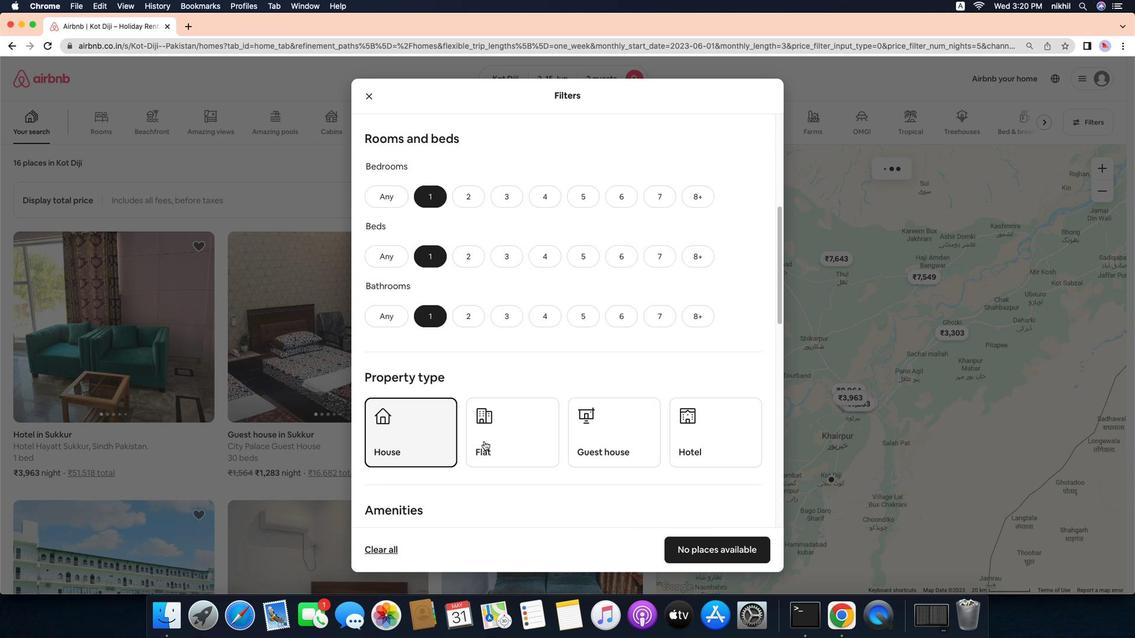
Action: Mouse moved to (557, 422)
Screenshot: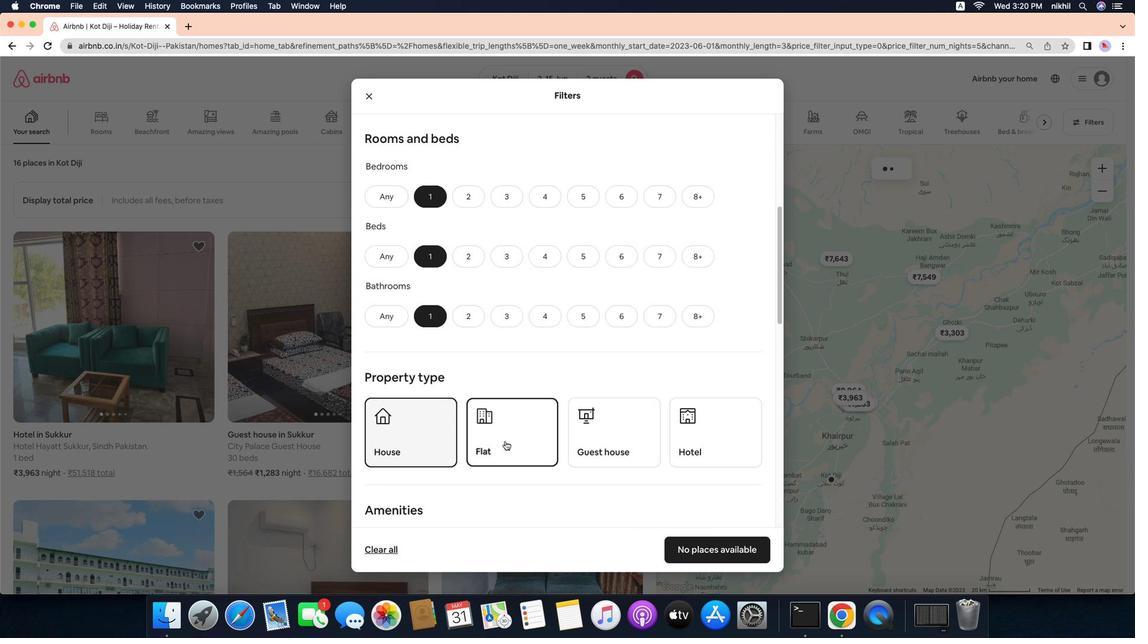 
Action: Mouse scrolled (557, 422) with delta (144, 14)
Screenshot: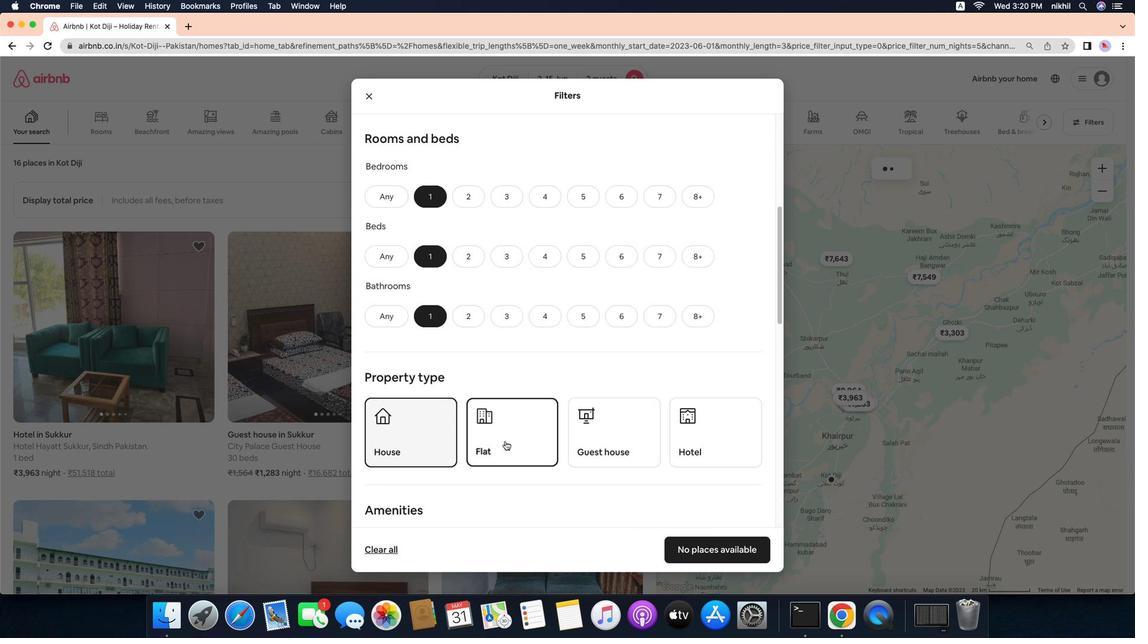 
Action: Mouse moved to (557, 422)
Screenshot: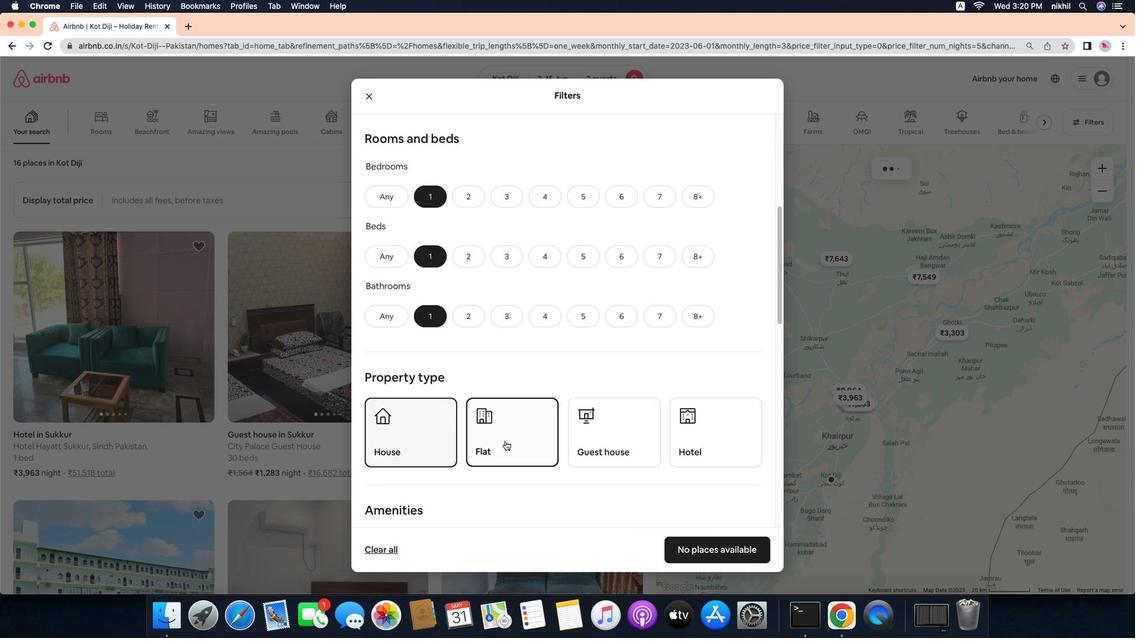 
Action: Mouse scrolled (557, 422) with delta (144, 14)
Screenshot: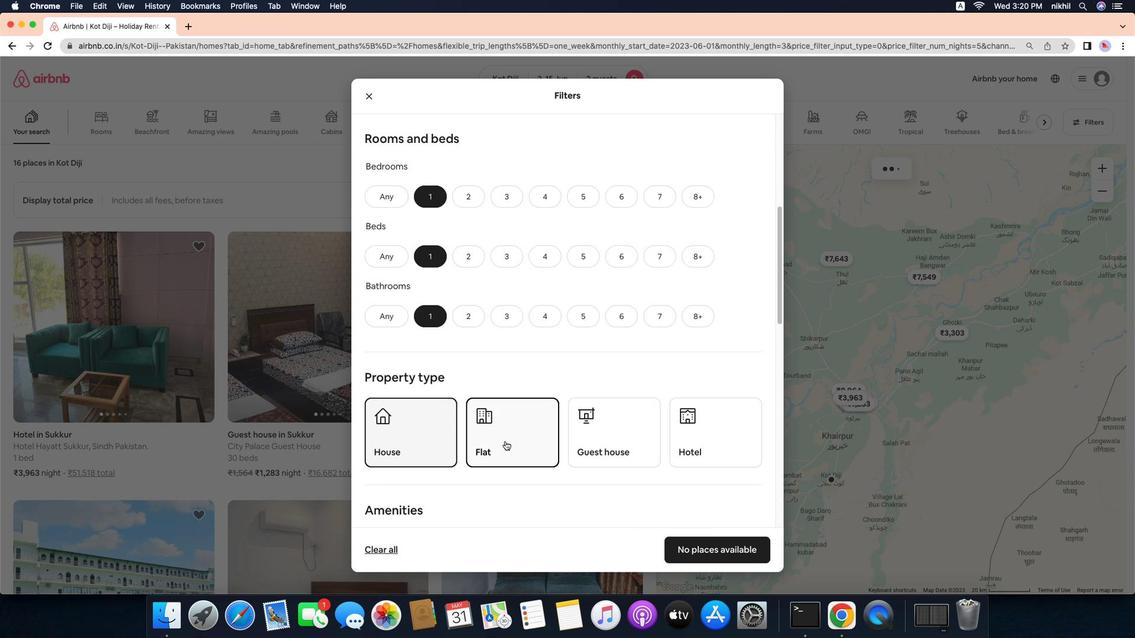 
Action: Mouse scrolled (557, 422) with delta (144, 13)
Screenshot: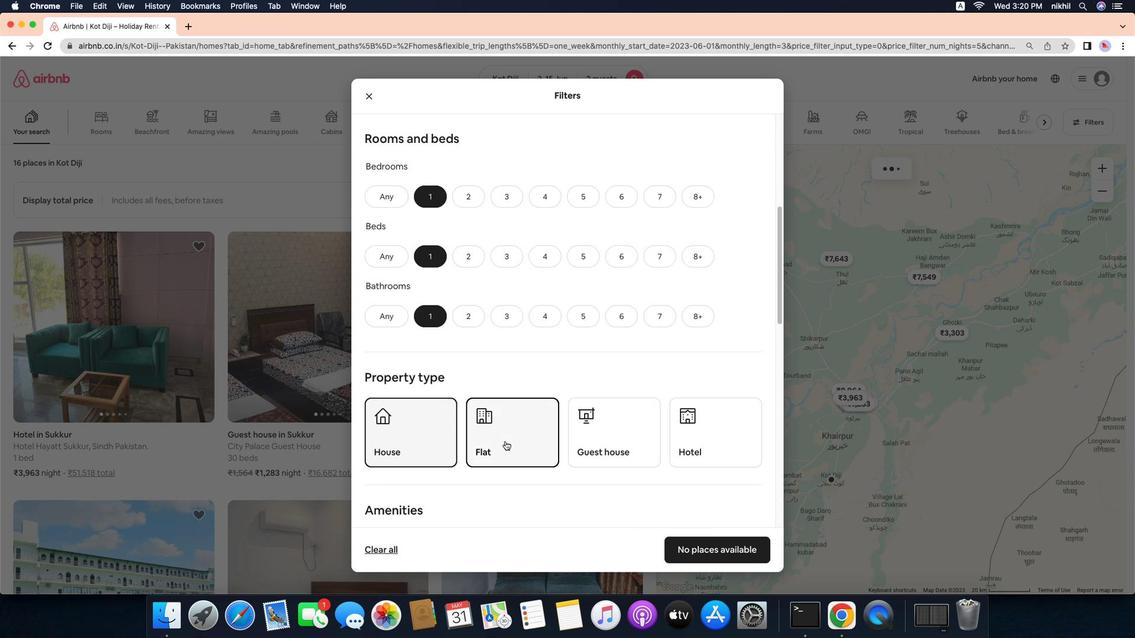 
Action: Mouse moved to (494, 447)
Screenshot: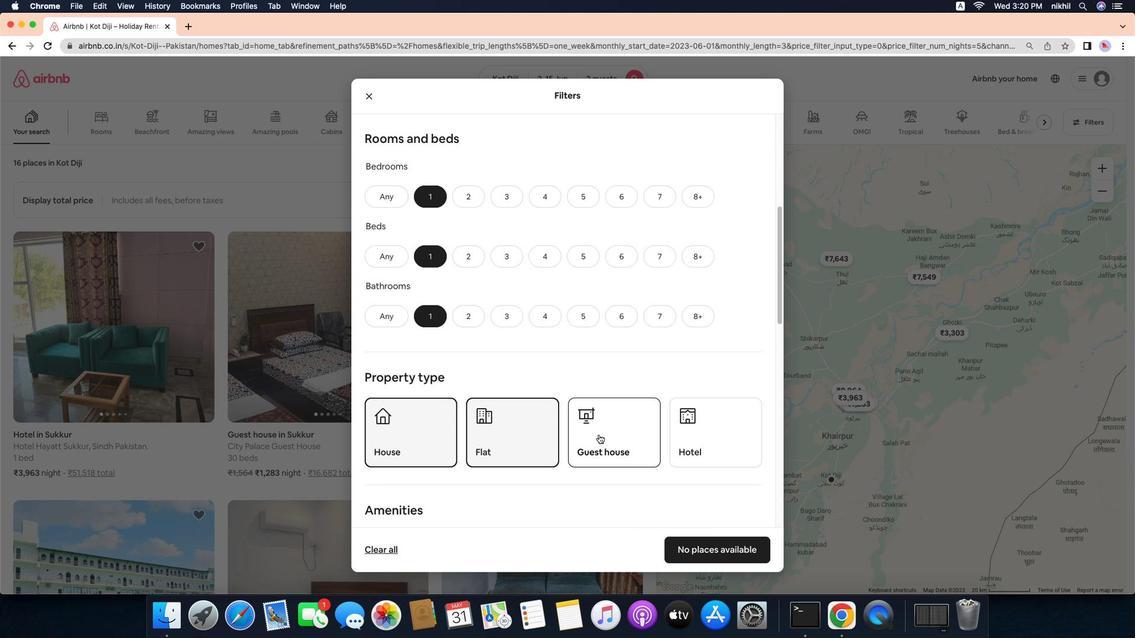 
Action: Mouse pressed left at (494, 447)
Screenshot: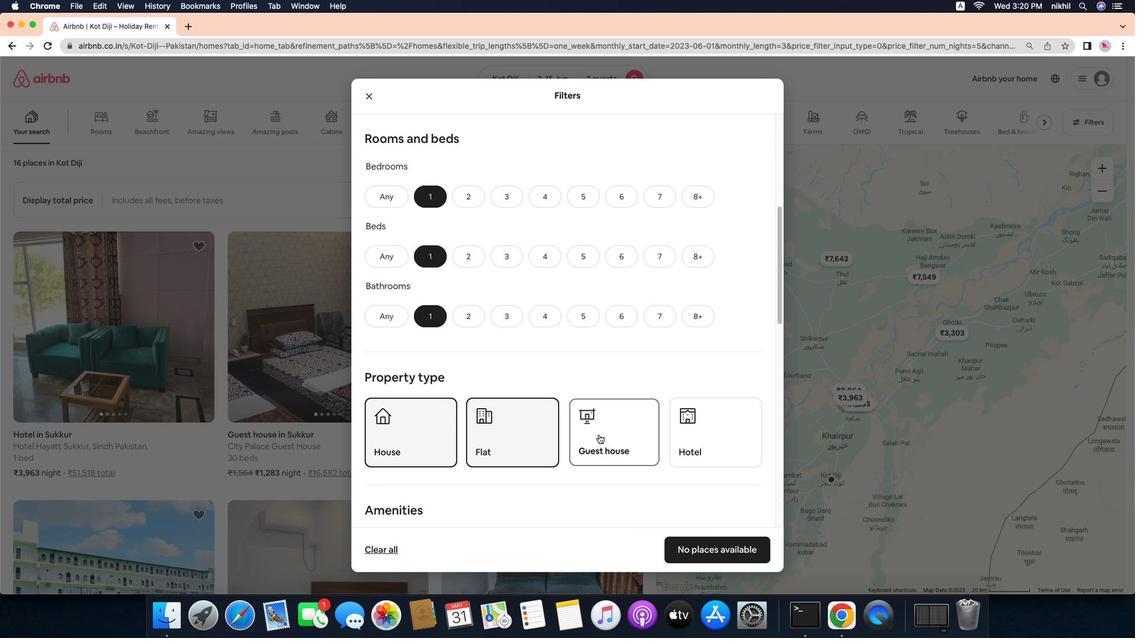 
Action: Mouse moved to (567, 459)
Screenshot: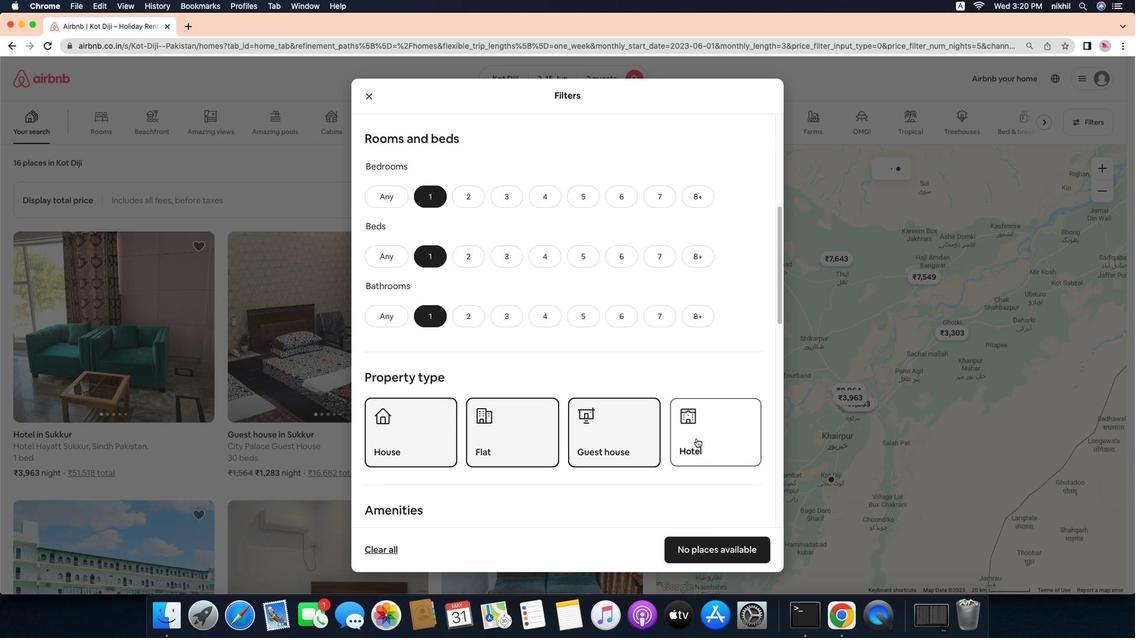 
Action: Mouse pressed left at (567, 459)
Screenshot: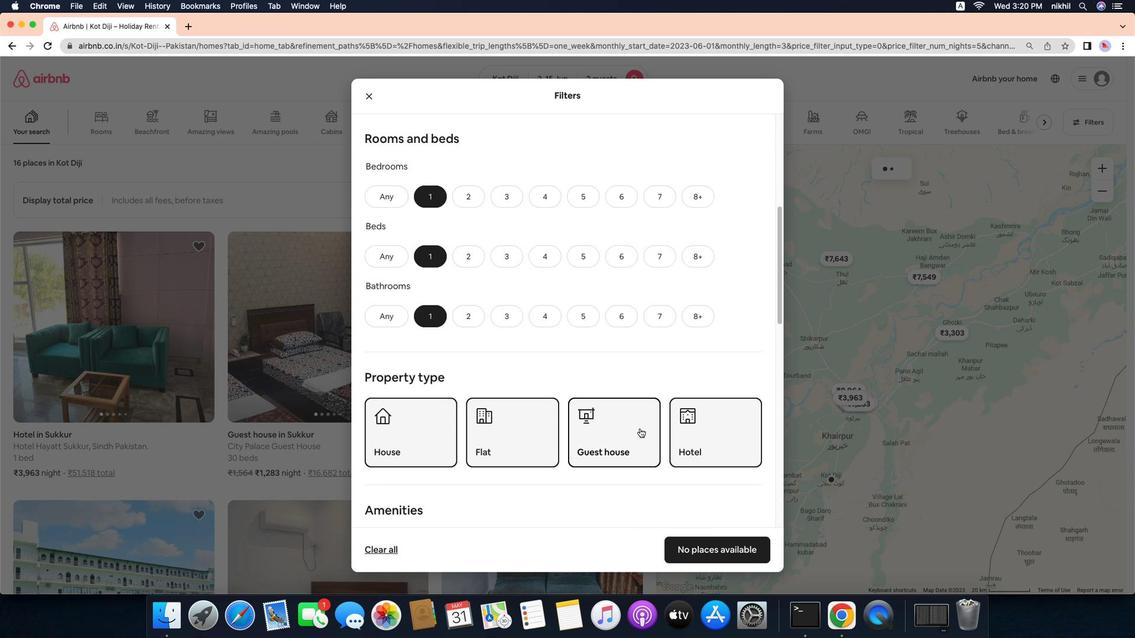 
Action: Mouse moved to (646, 452)
Screenshot: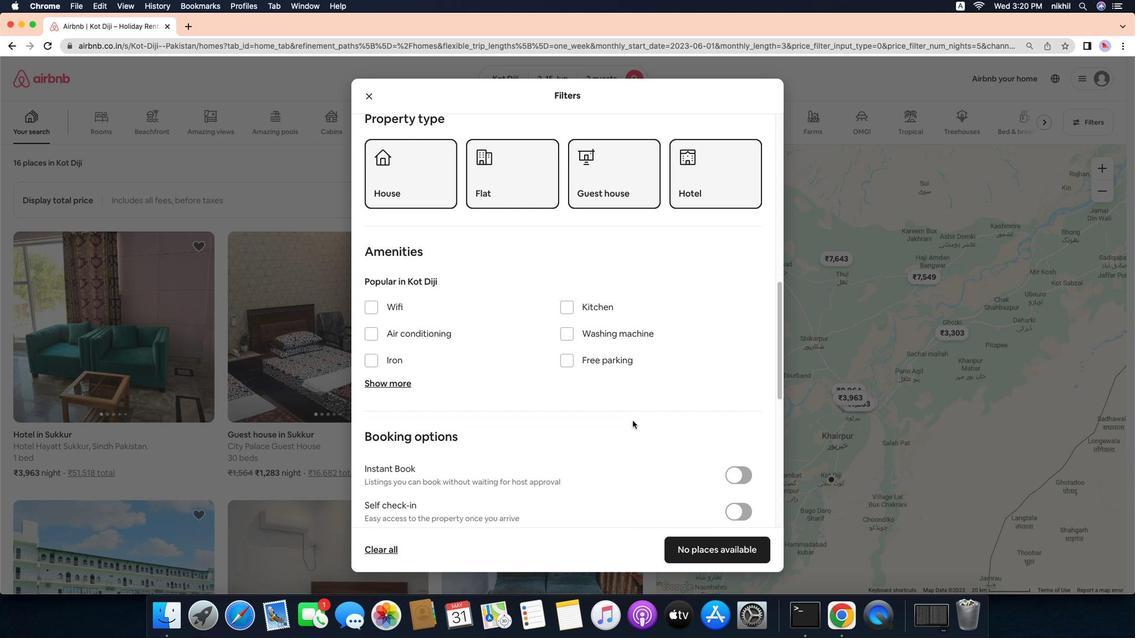 
Action: Mouse pressed left at (646, 452)
Screenshot: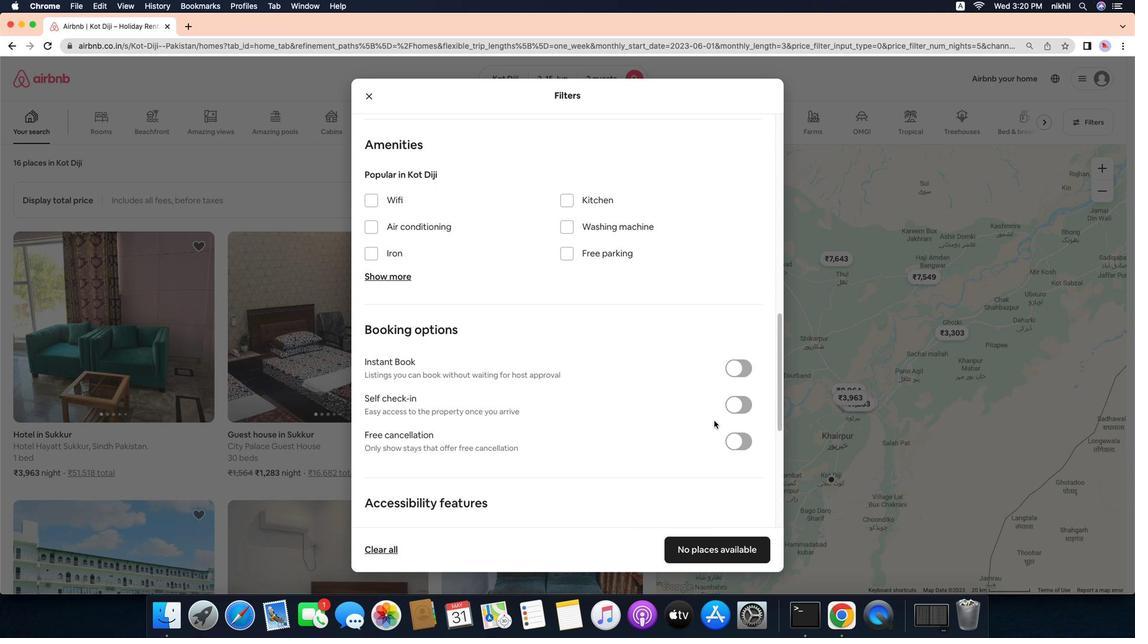 
Action: Mouse moved to (727, 456)
Screenshot: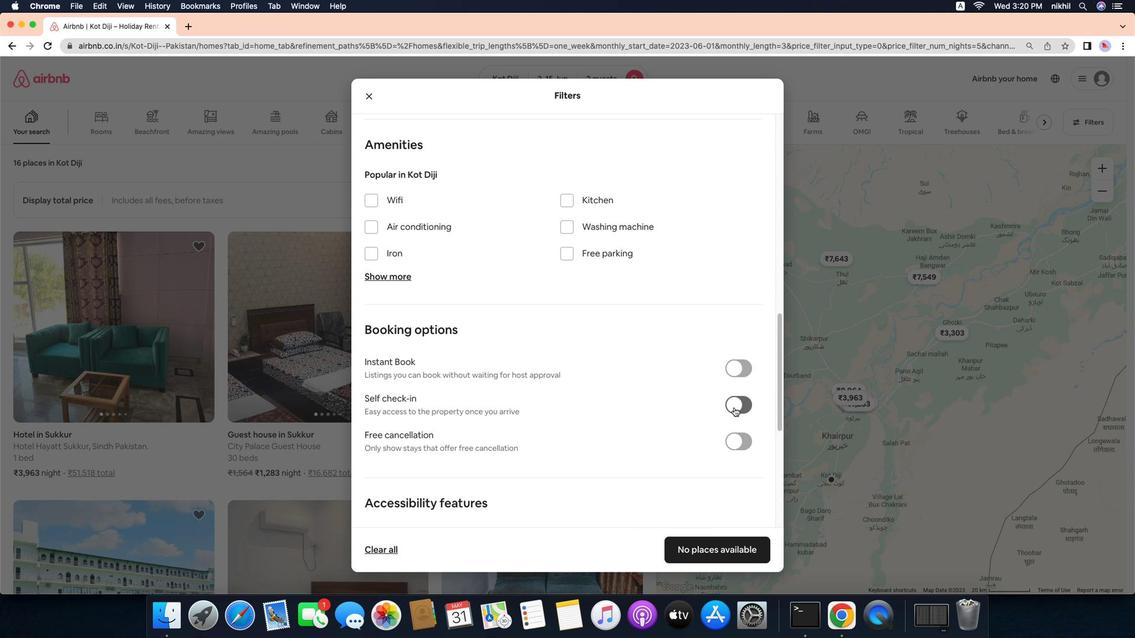 
Action: Mouse pressed left at (727, 456)
Screenshot: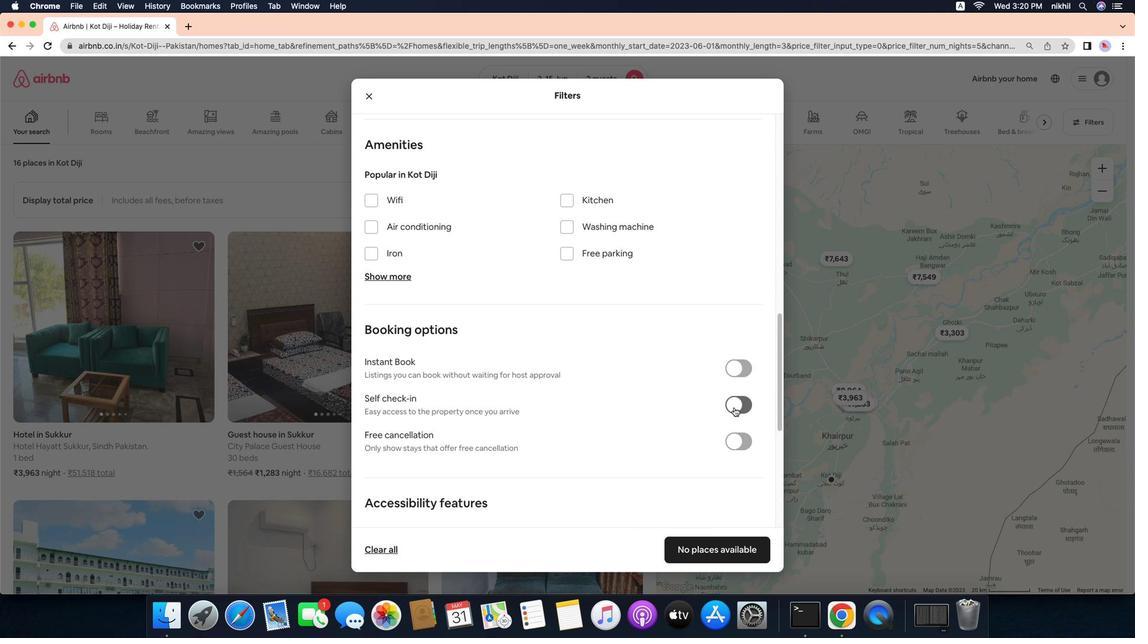 
Action: Mouse moved to (676, 441)
Screenshot: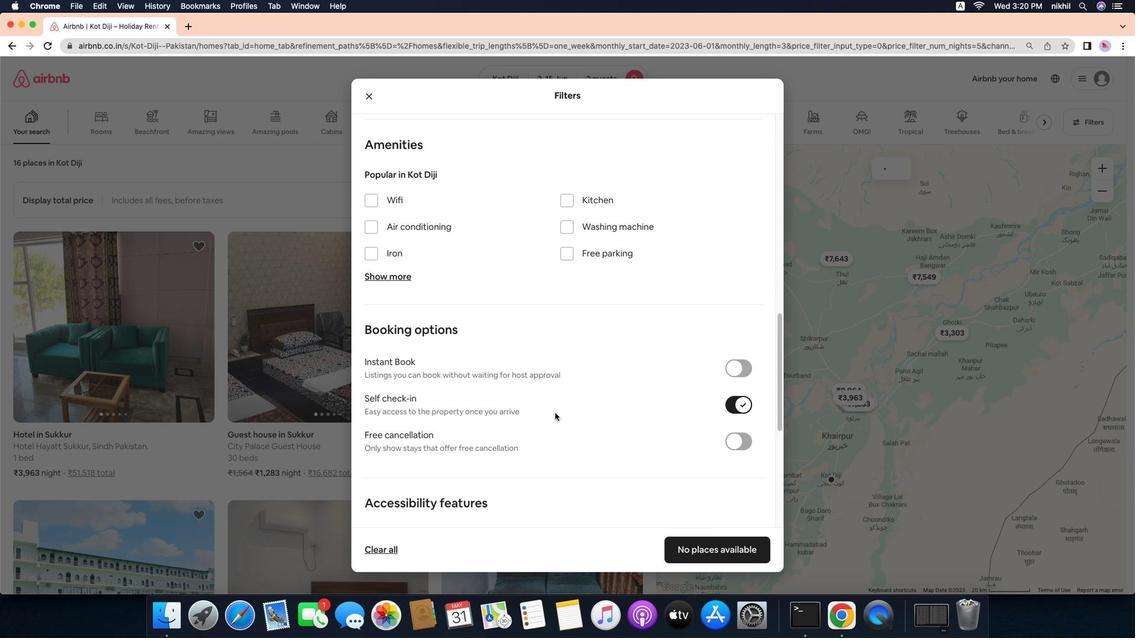
Action: Mouse scrolled (676, 441) with delta (144, 14)
Screenshot: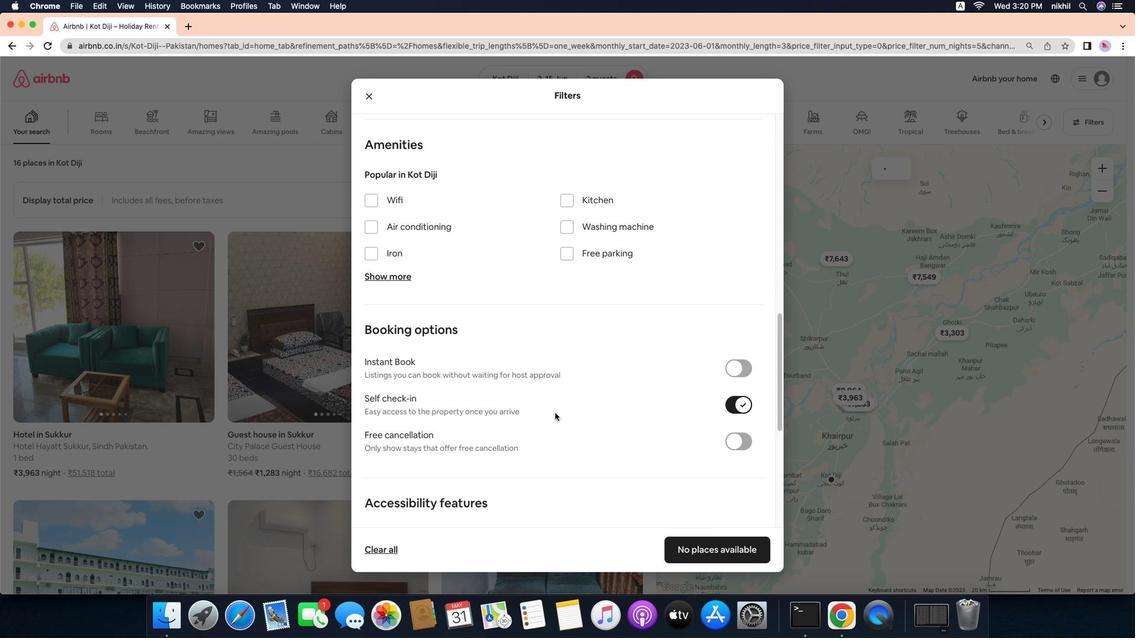 
Action: Mouse moved to (676, 440)
Screenshot: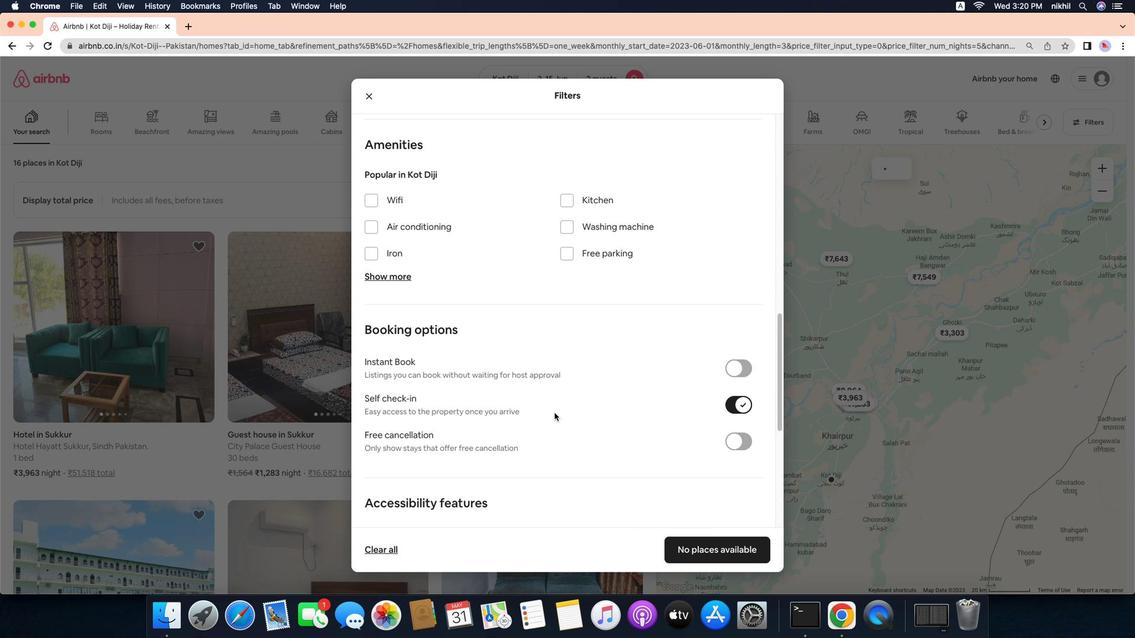 
Action: Mouse scrolled (676, 440) with delta (144, 14)
Screenshot: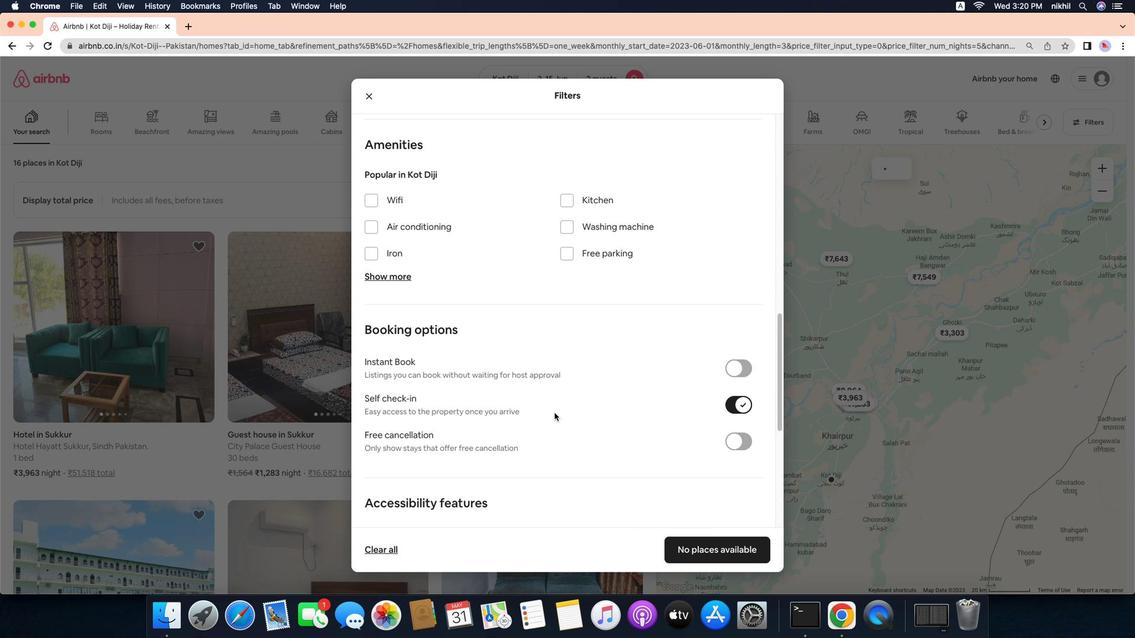 
Action: Mouse moved to (675, 440)
Screenshot: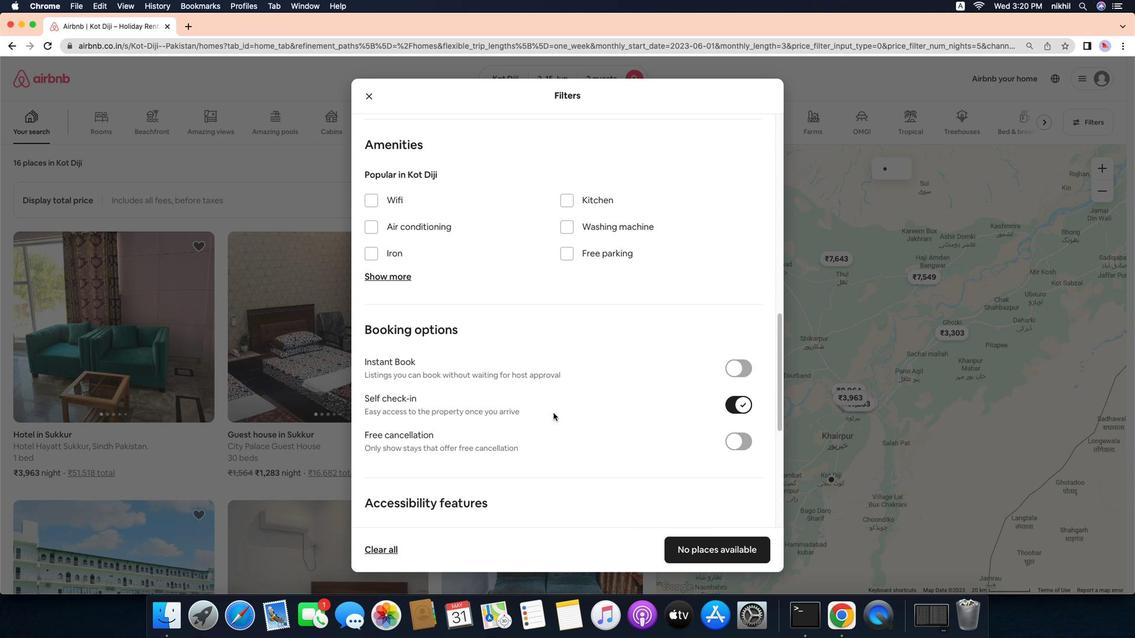 
Action: Mouse scrolled (675, 440) with delta (144, 12)
Screenshot: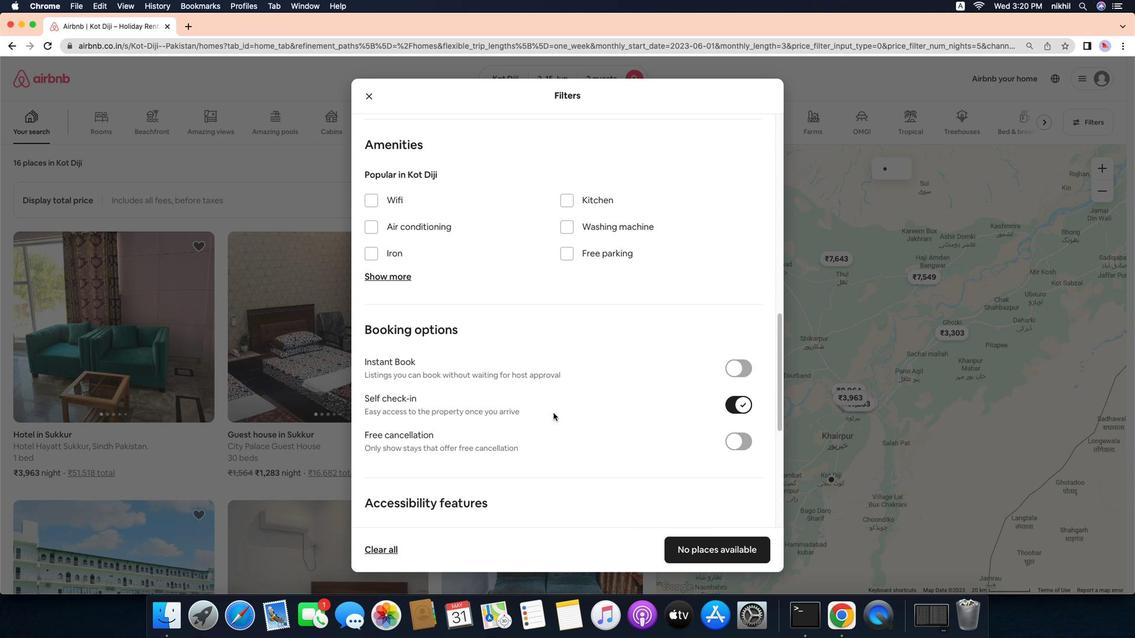 
Action: Mouse moved to (674, 438)
Screenshot: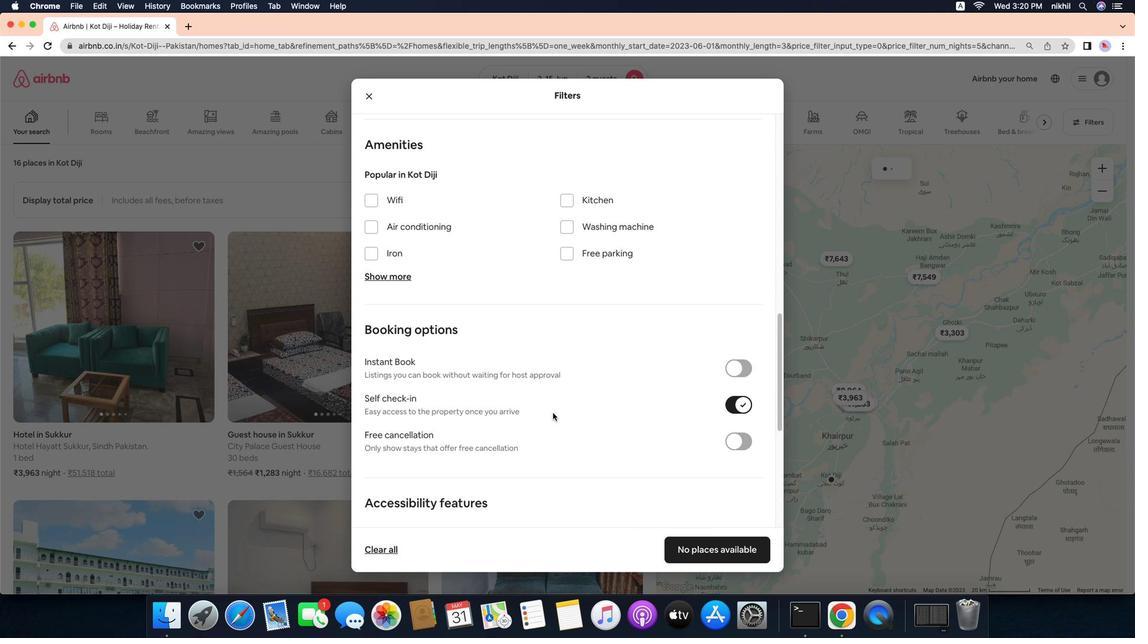 
Action: Mouse scrolled (674, 438) with delta (144, 11)
Screenshot: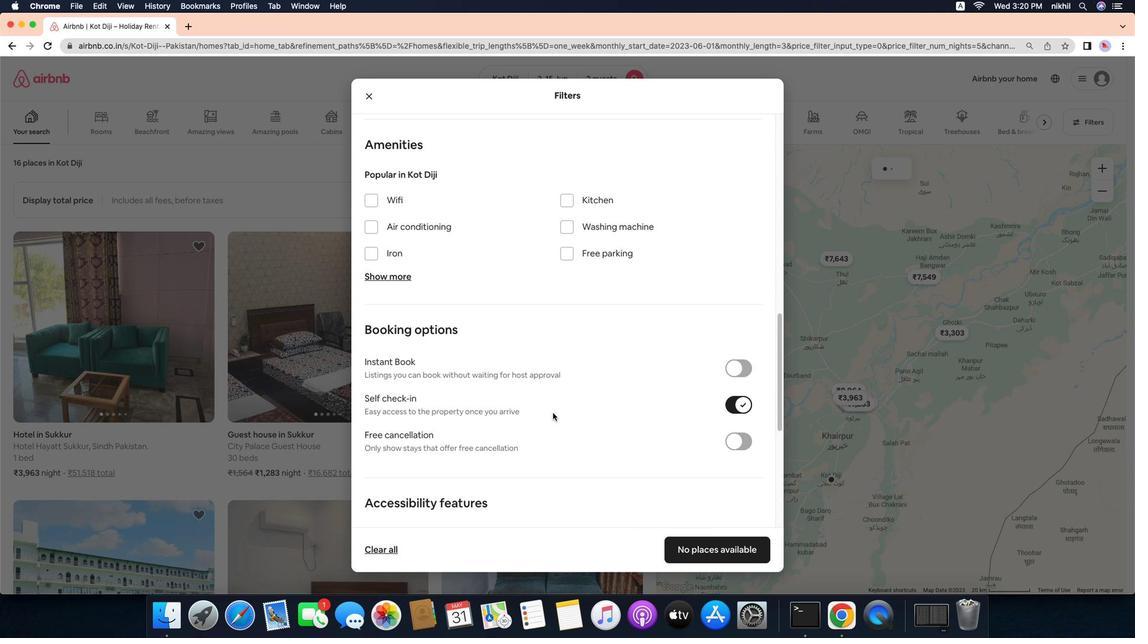 
Action: Mouse scrolled (674, 438) with delta (144, 14)
Screenshot: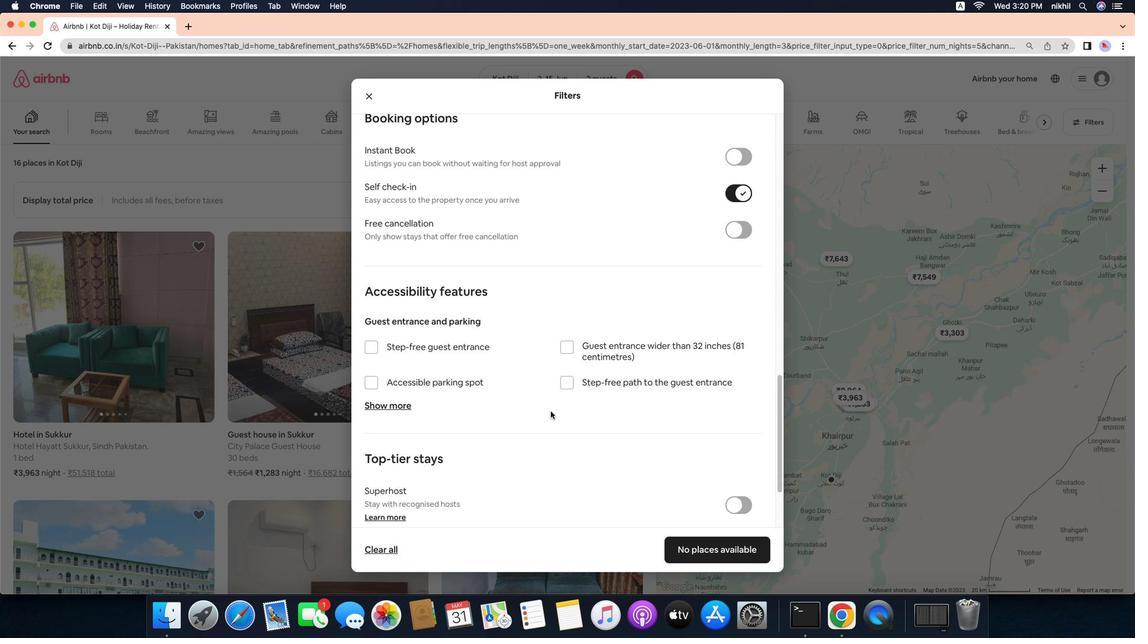 
Action: Mouse scrolled (674, 438) with delta (144, 14)
Screenshot: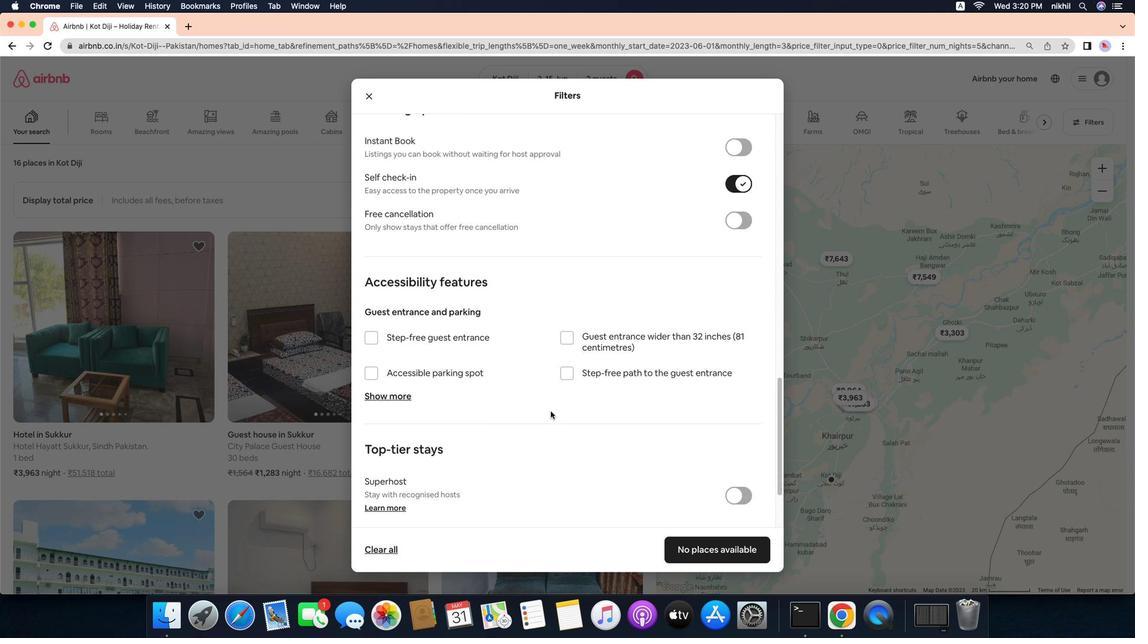 
Action: Mouse scrolled (674, 438) with delta (144, 13)
Screenshot: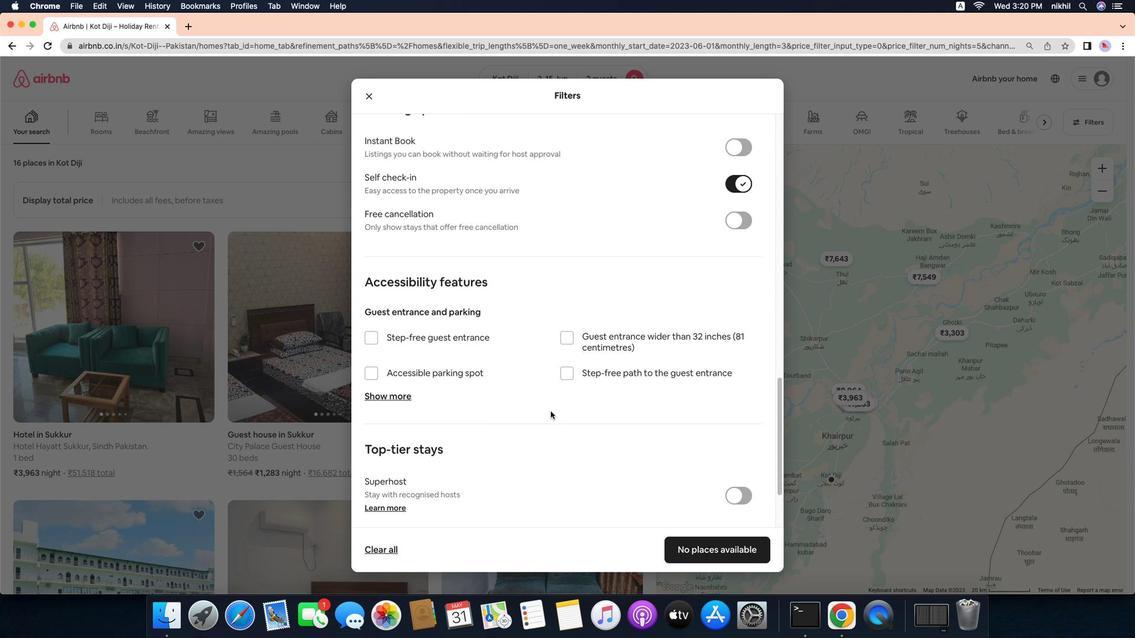 
Action: Mouse moved to (759, 425)
Screenshot: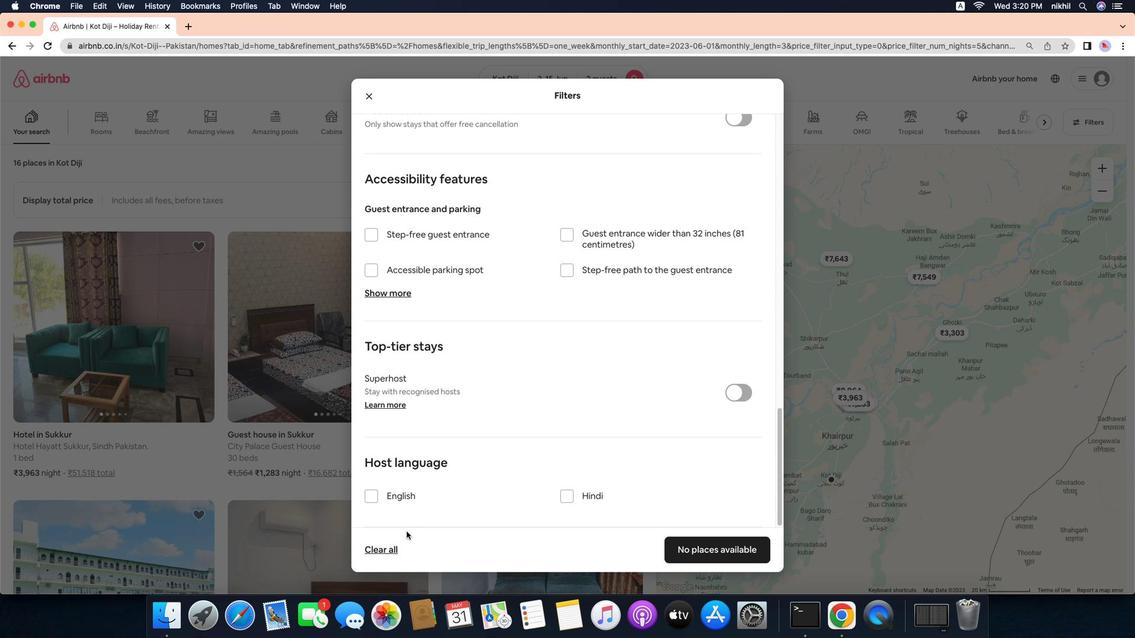 
Action: Mouse pressed left at (759, 425)
Screenshot: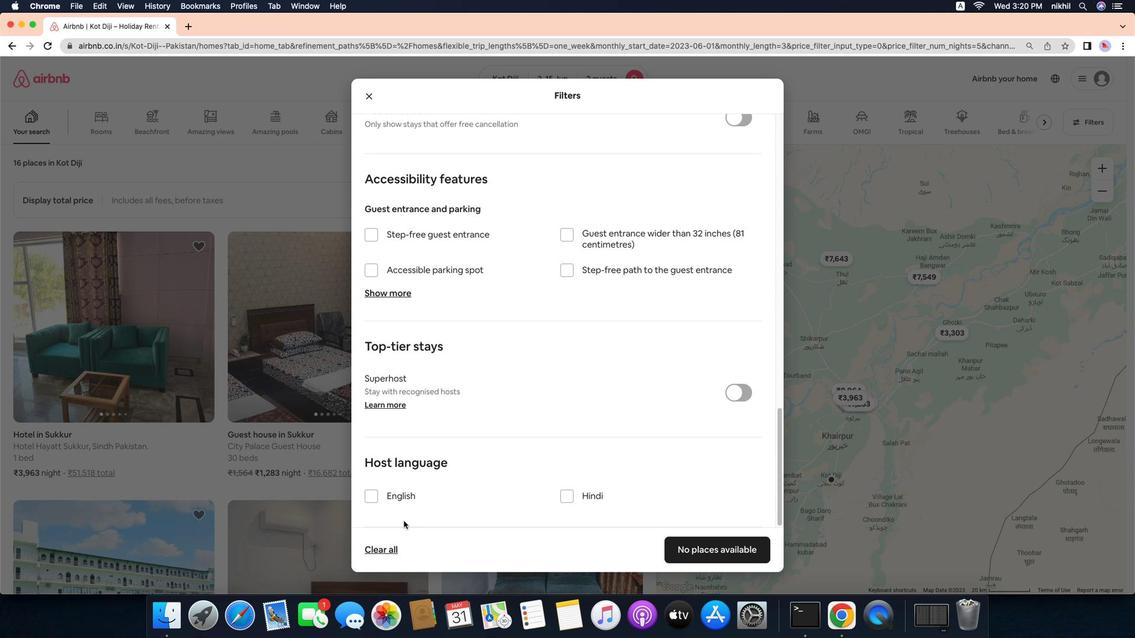 
Action: Mouse moved to (607, 430)
Screenshot: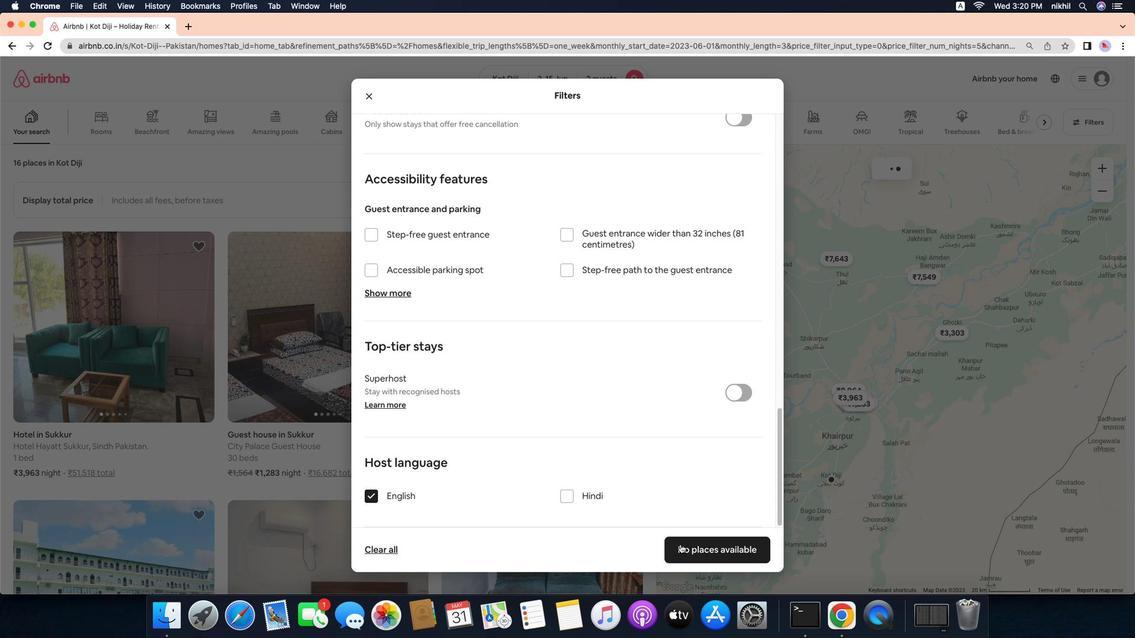 
Action: Mouse scrolled (607, 430) with delta (144, 14)
Screenshot: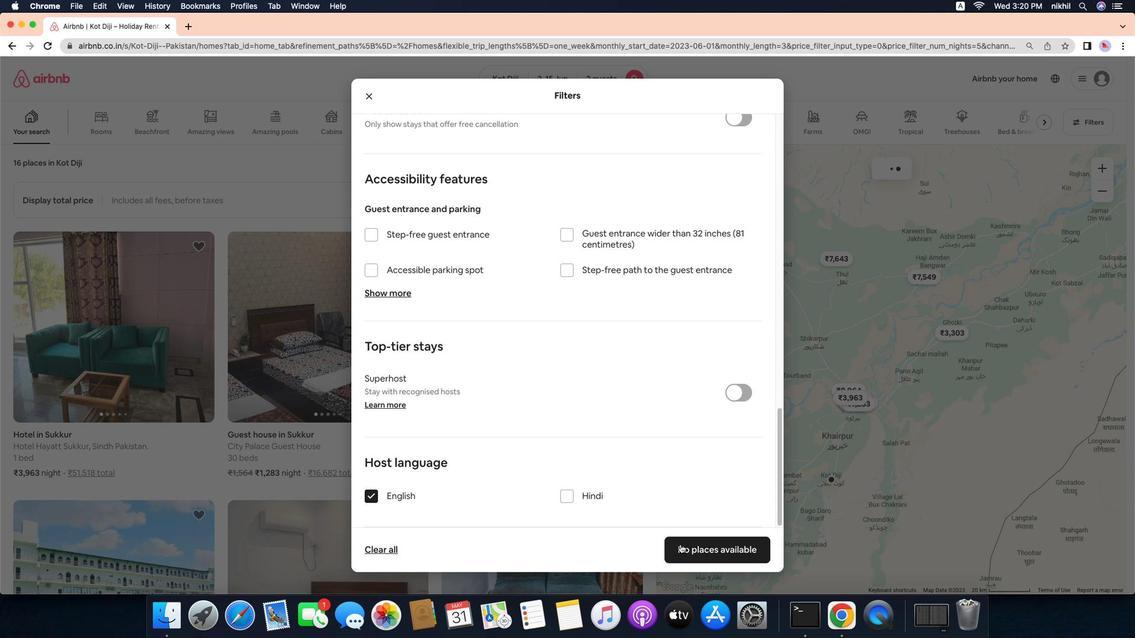
Action: Mouse moved to (607, 430)
Screenshot: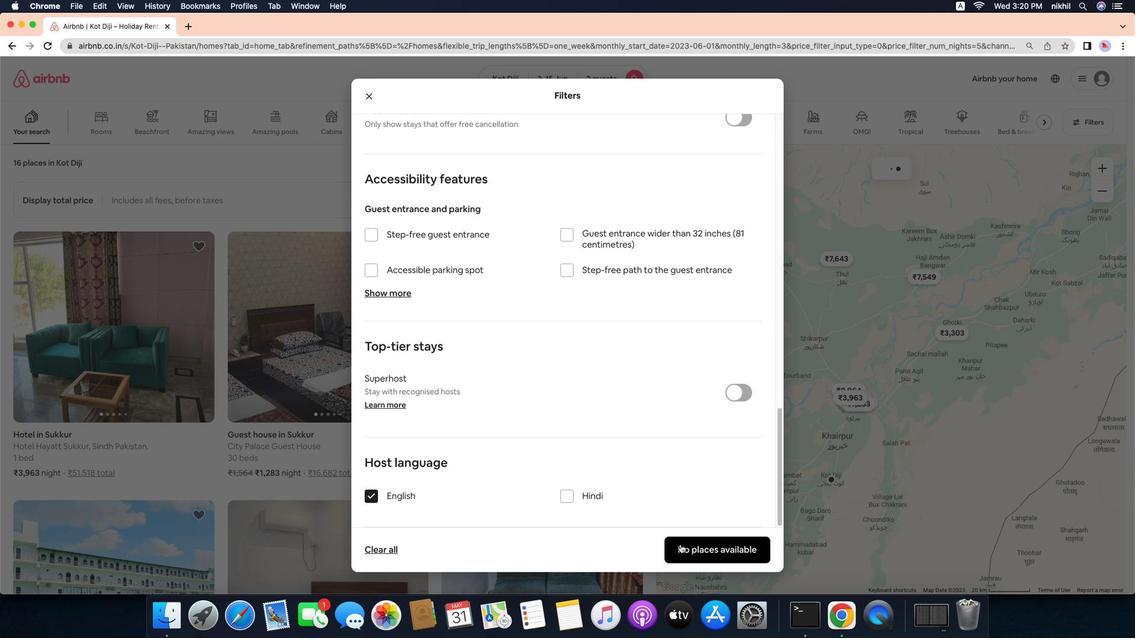 
Action: Mouse scrolled (607, 430) with delta (144, 14)
Screenshot: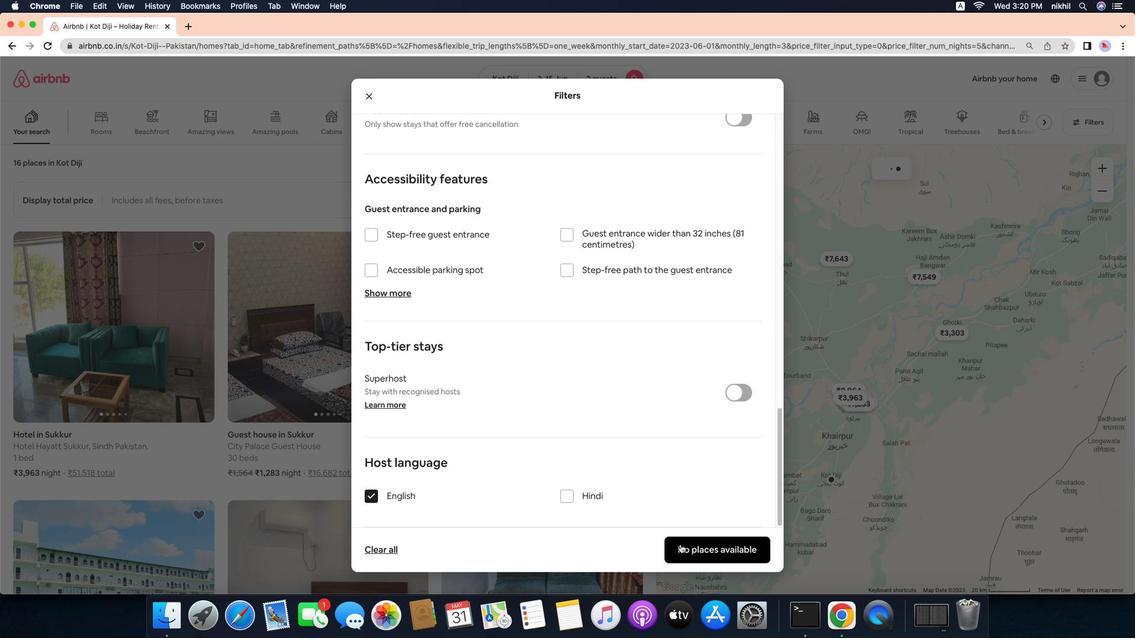 
Action: Mouse moved to (606, 430)
Screenshot: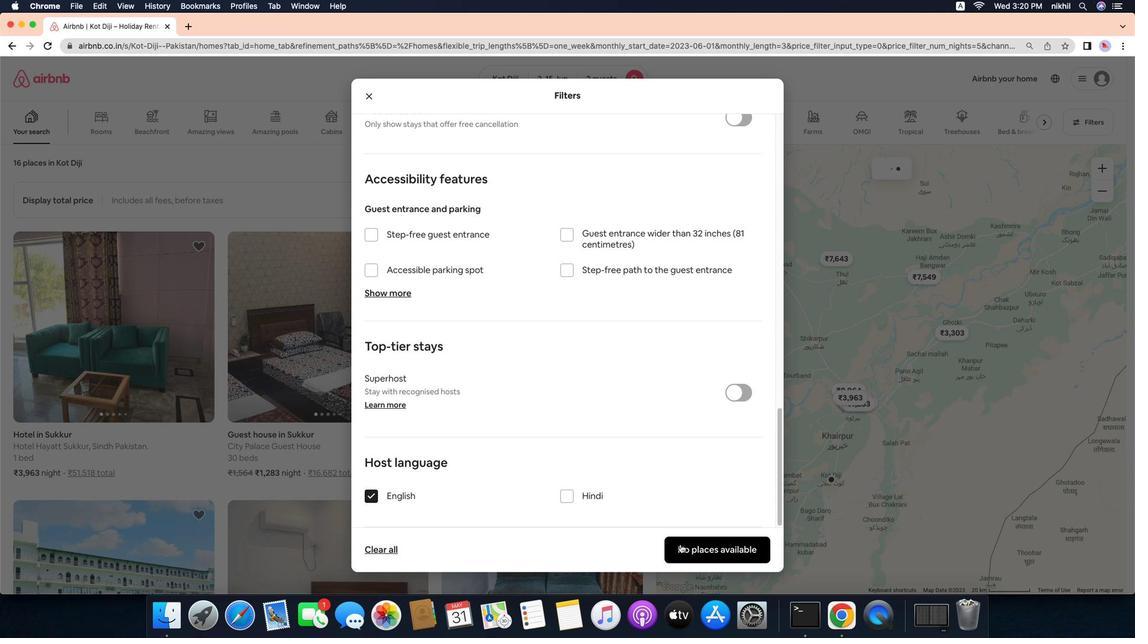
Action: Mouse scrolled (606, 430) with delta (144, 12)
Screenshot: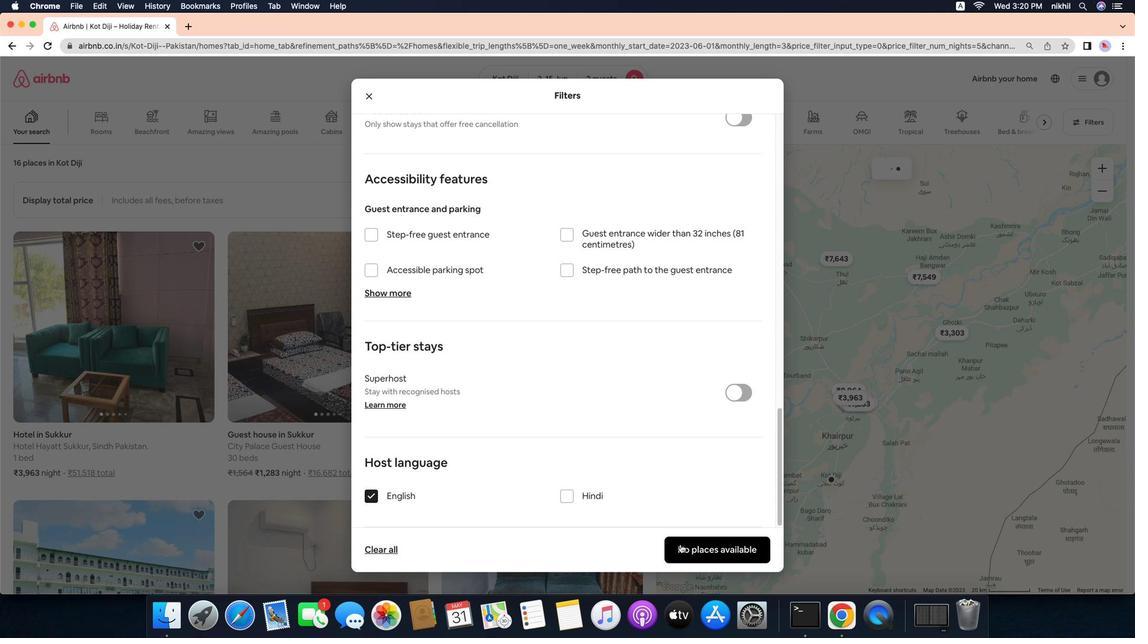
Action: Mouse moved to (605, 429)
Screenshot: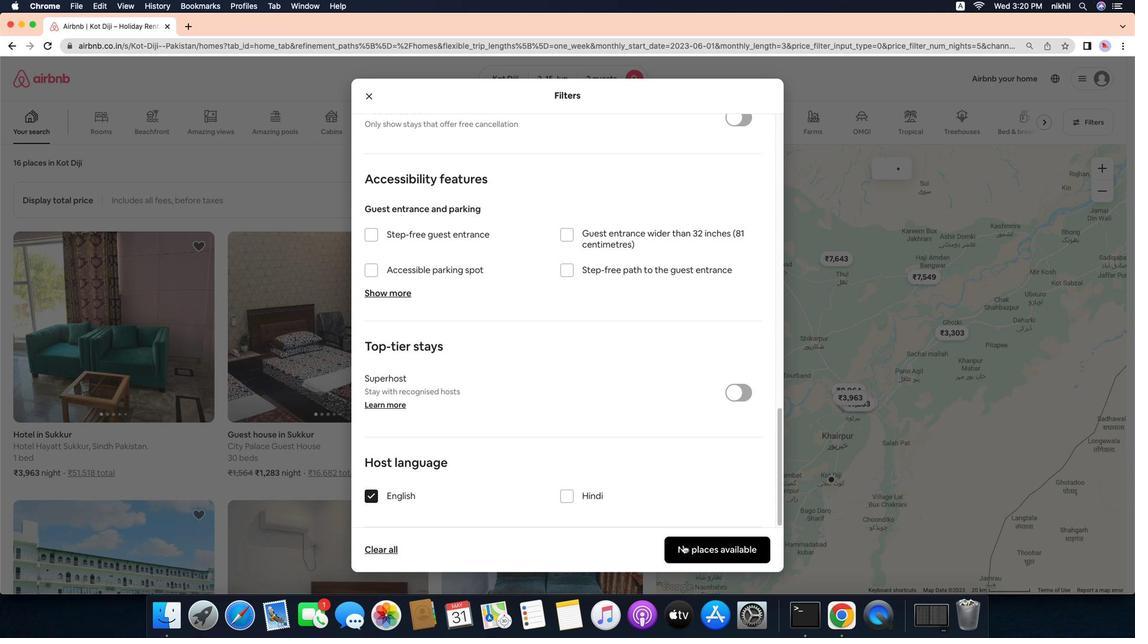 
Action: Mouse scrolled (605, 429) with delta (144, 12)
Screenshot: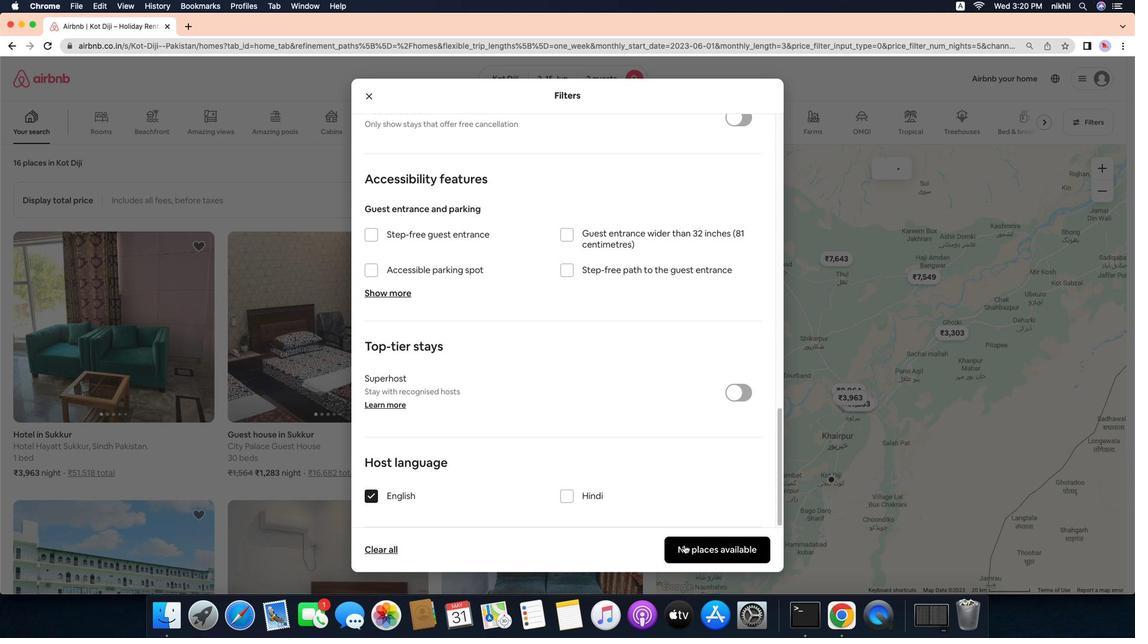 
Action: Mouse scrolled (605, 429) with delta (144, 14)
Screenshot: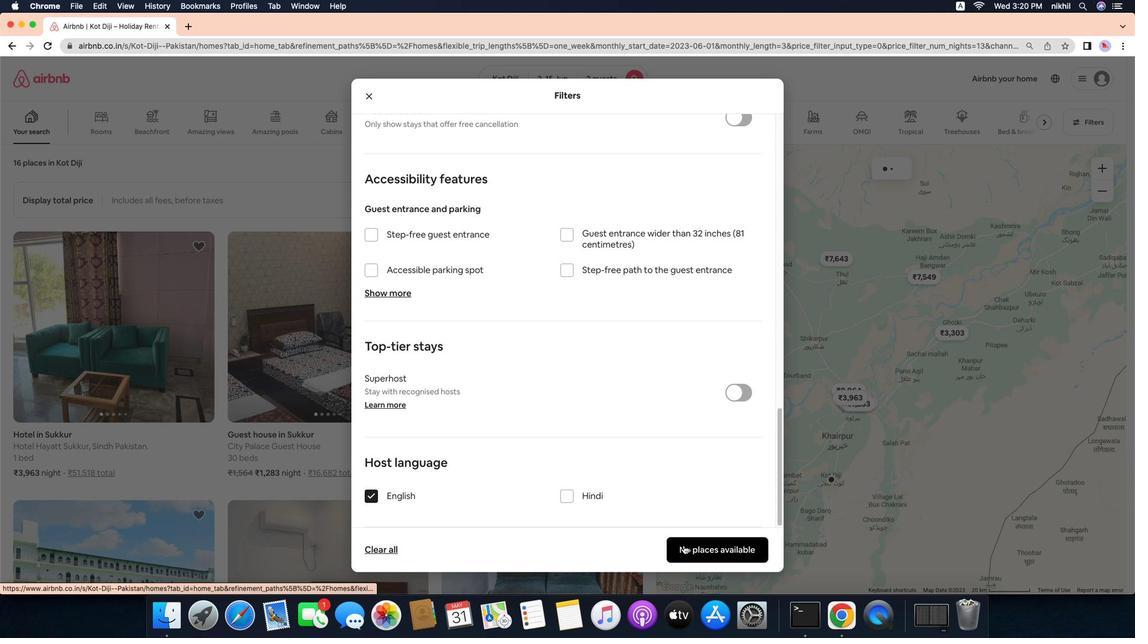 
Action: Mouse scrolled (605, 429) with delta (144, 14)
Screenshot: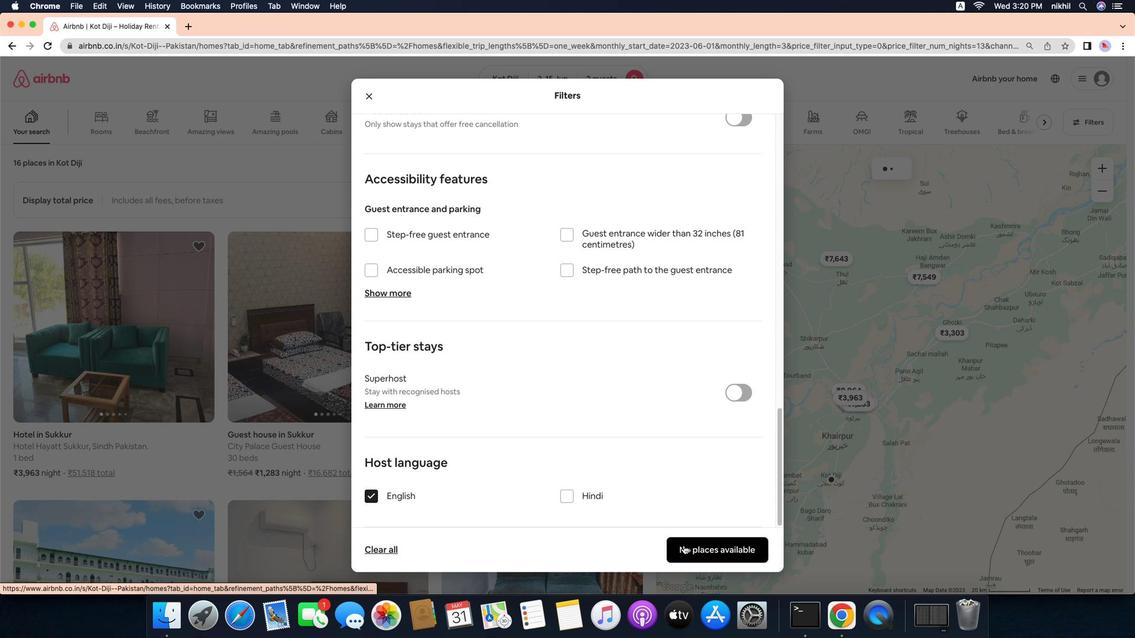 
Action: Mouse scrolled (605, 429) with delta (144, 12)
Screenshot: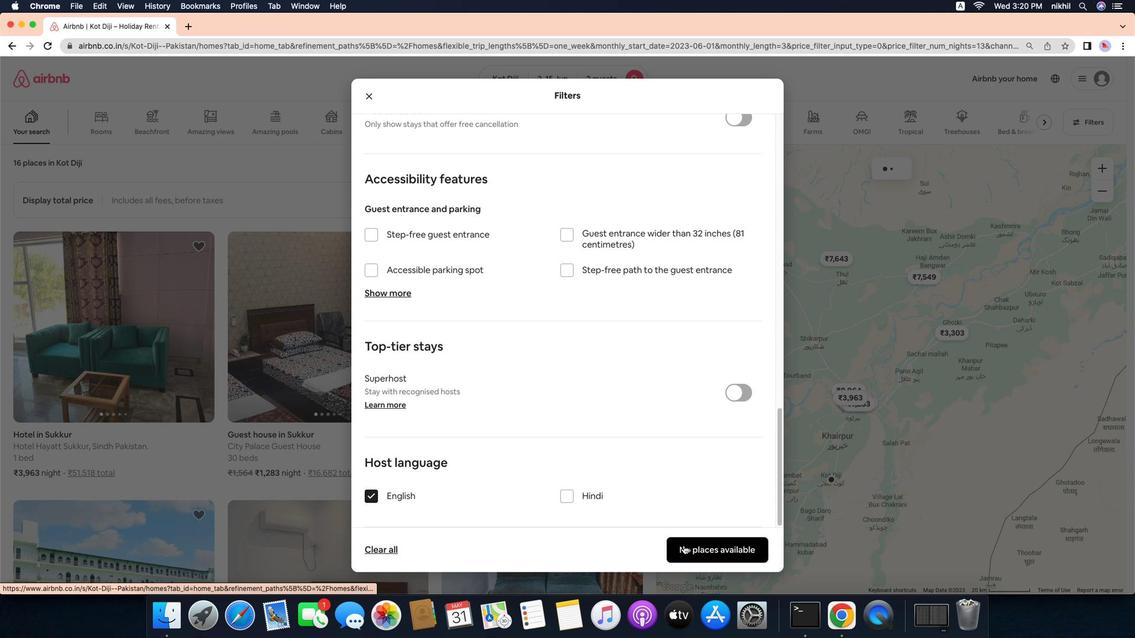 
Action: Mouse moved to (604, 428)
Screenshot: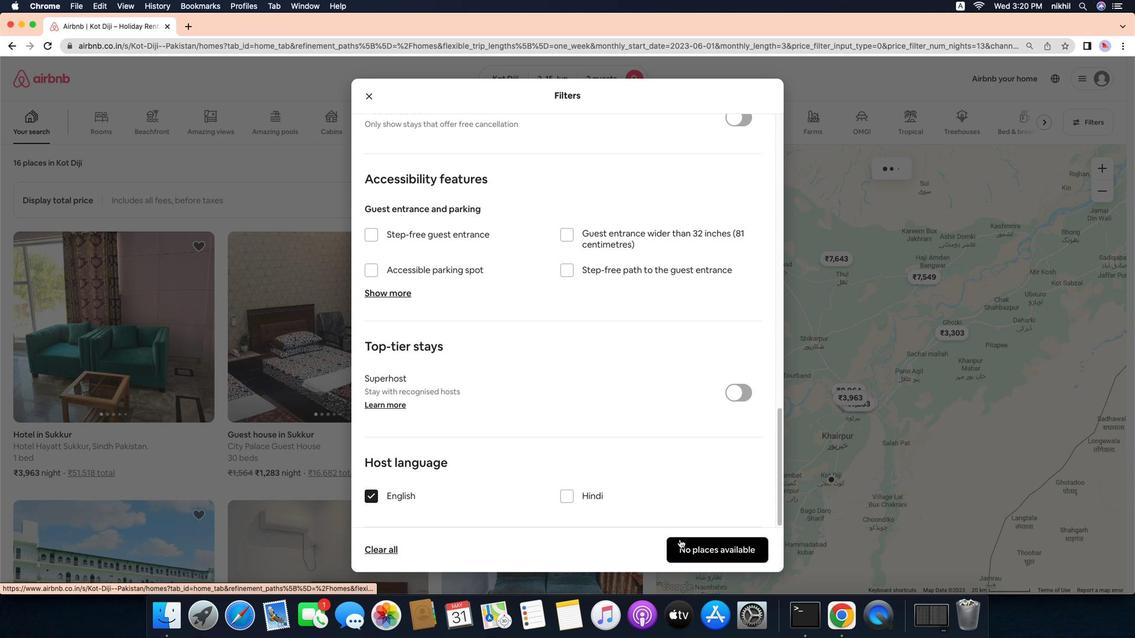 
Action: Mouse scrolled (604, 428) with delta (144, 11)
Screenshot: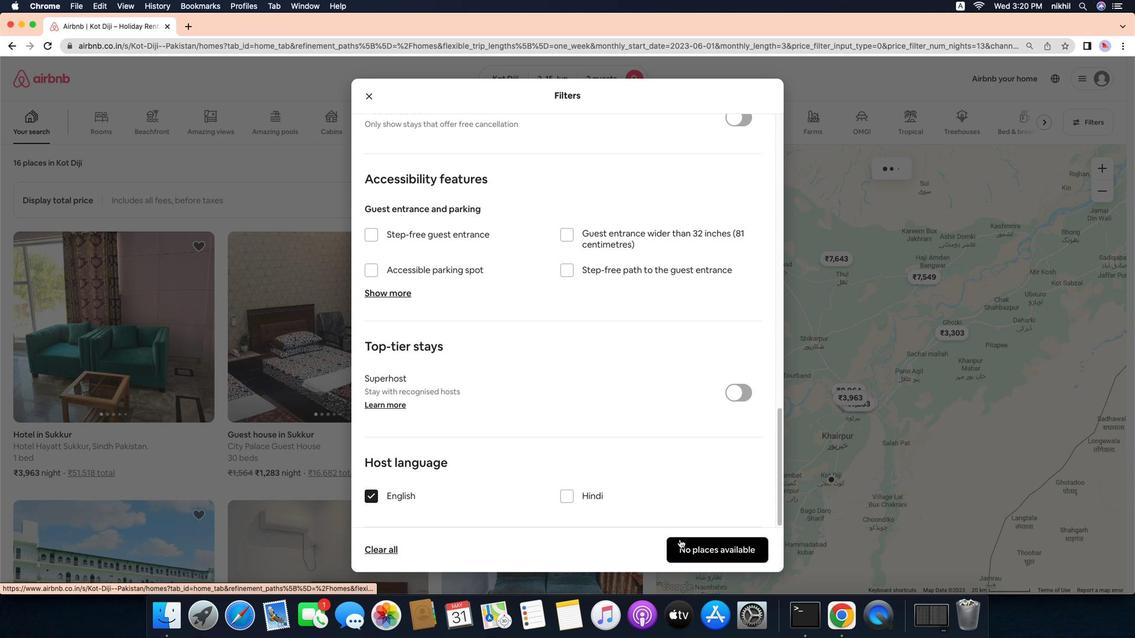 
Action: Mouse moved to (452, 511)
Screenshot: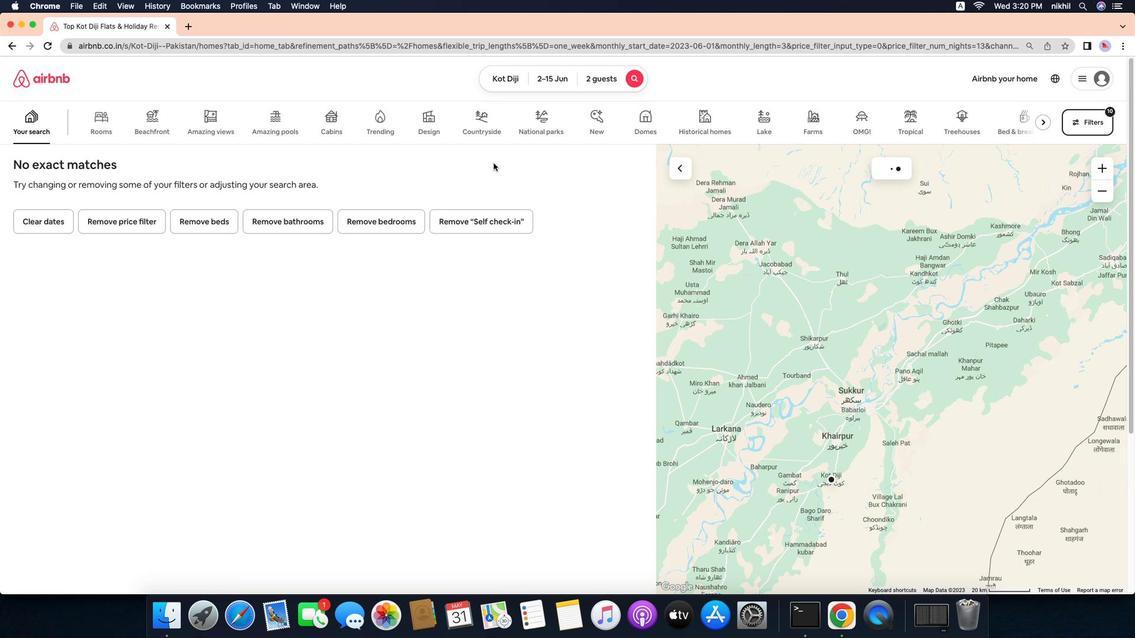 
Action: Mouse pressed left at (452, 511)
Screenshot: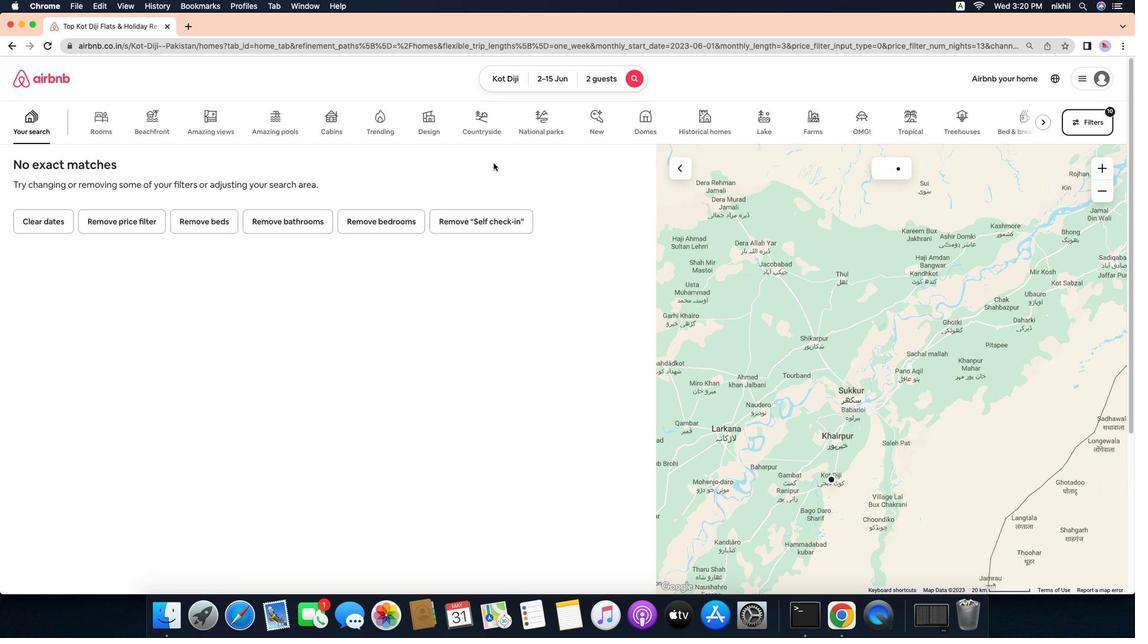
Action: Mouse moved to (717, 564)
Screenshot: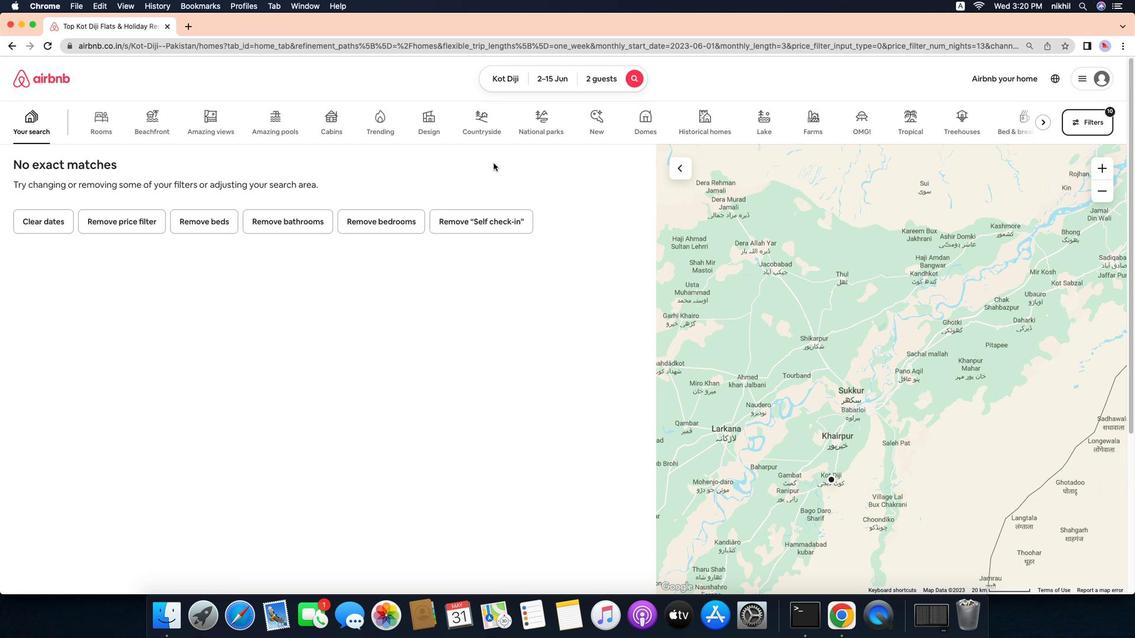 
Action: Mouse pressed left at (717, 564)
Screenshot: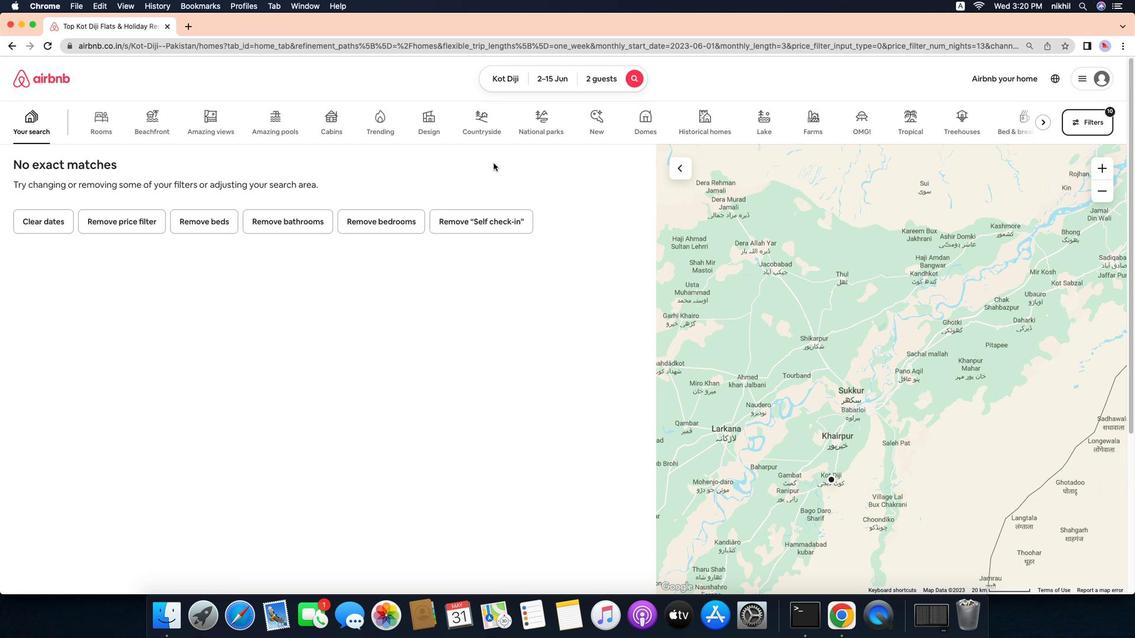 
Action: Mouse moved to (557, 178)
Screenshot: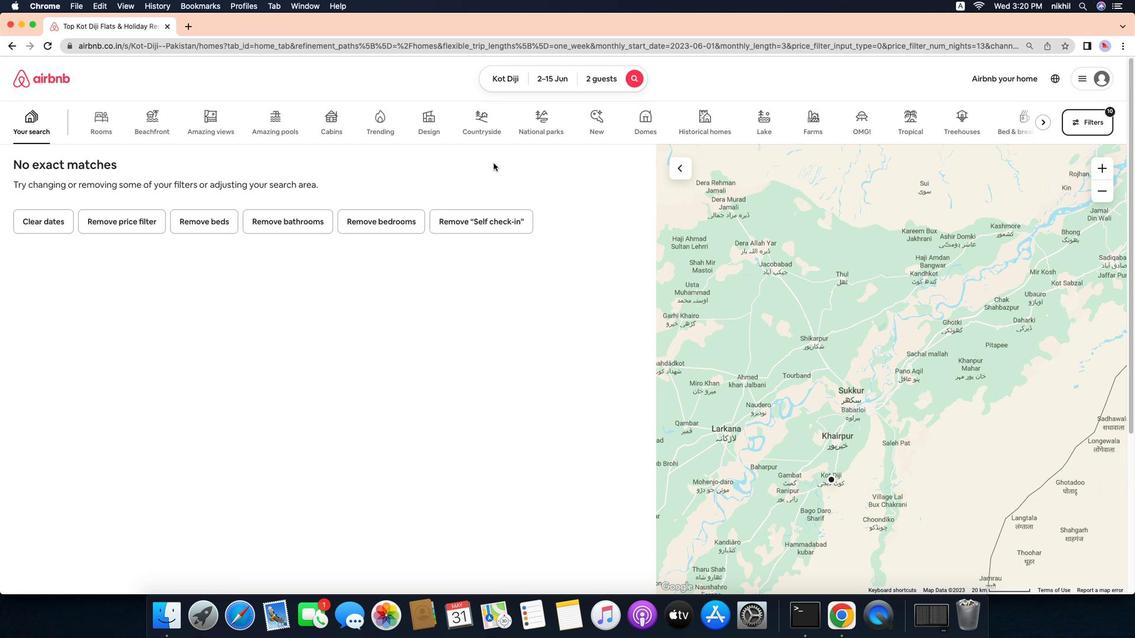 
